 Task: Create a due date automation trigger when advanced on, on the tuesday of the week before a card is due add dates starting next week at 11:00 AM.
Action: Mouse moved to (1141, 358)
Screenshot: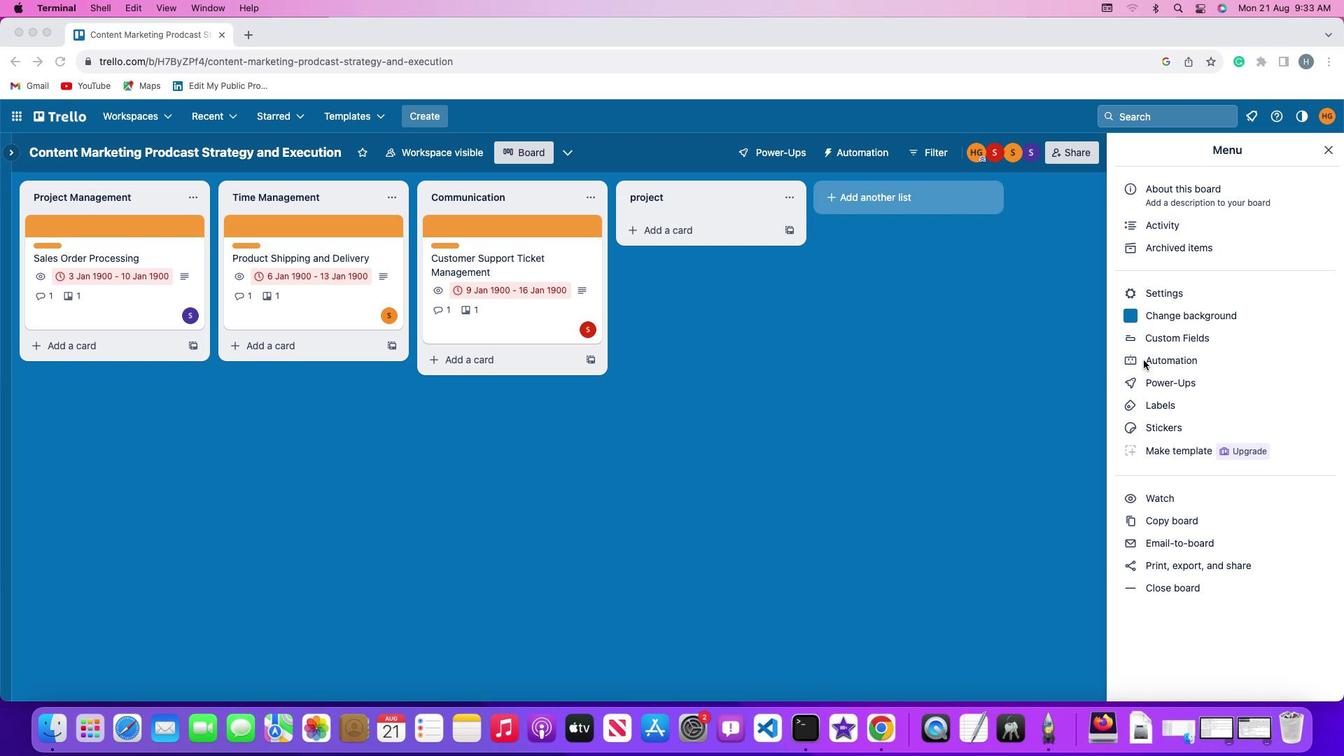 
Action: Mouse pressed left at (1141, 358)
Screenshot: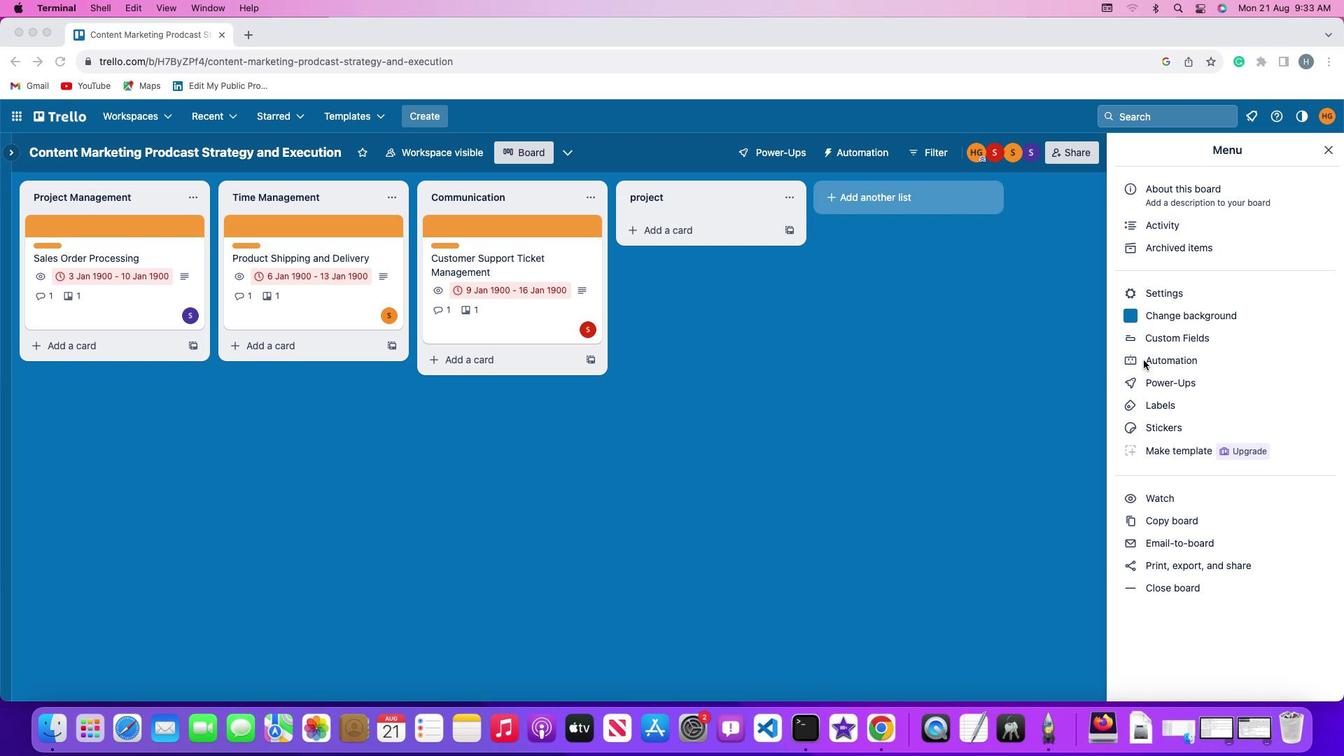 
Action: Mouse pressed left at (1141, 358)
Screenshot: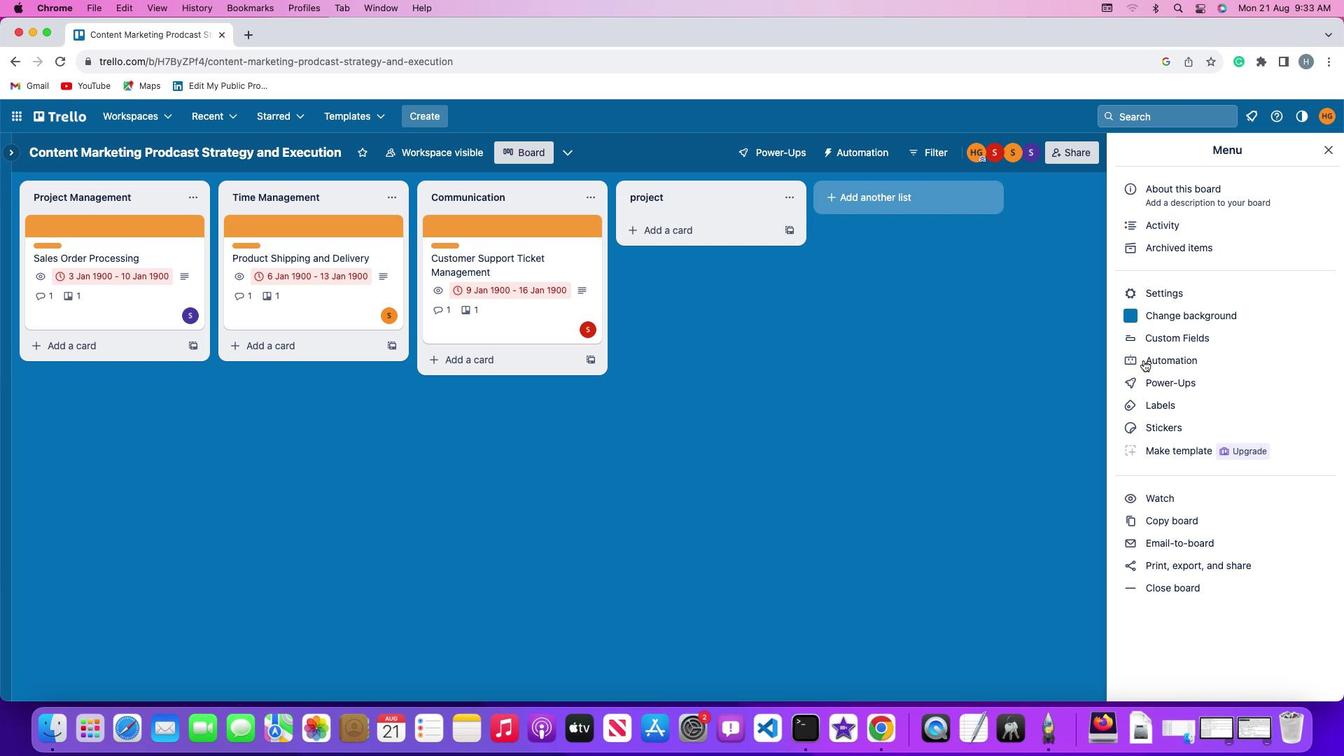 
Action: Mouse moved to (93, 330)
Screenshot: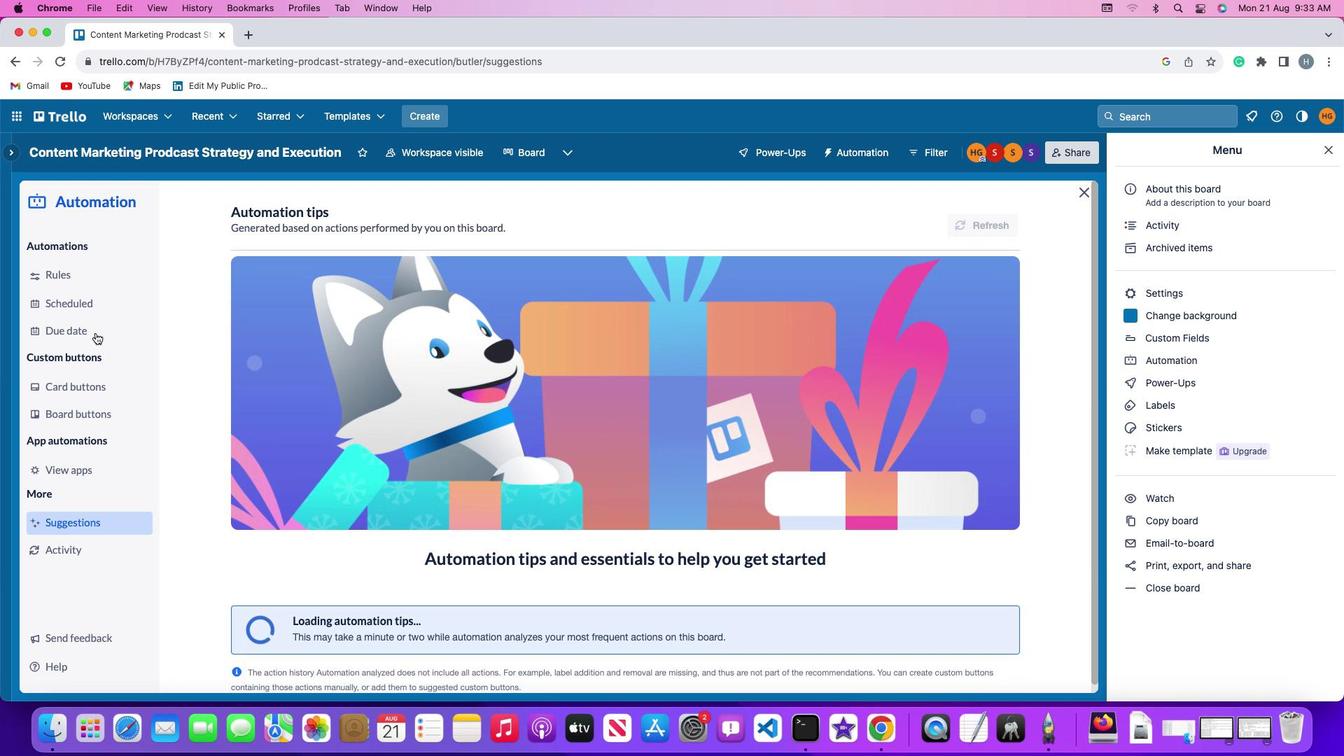 
Action: Mouse pressed left at (93, 330)
Screenshot: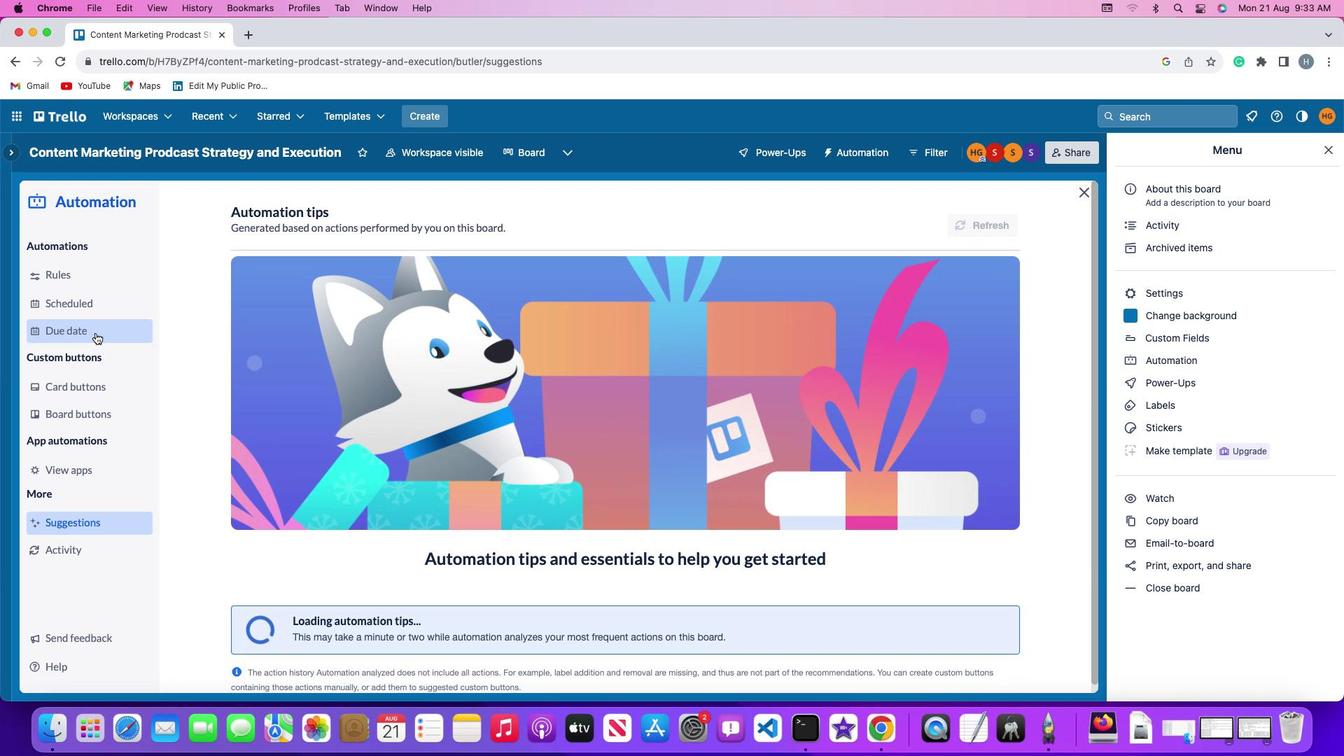 
Action: Mouse moved to (945, 212)
Screenshot: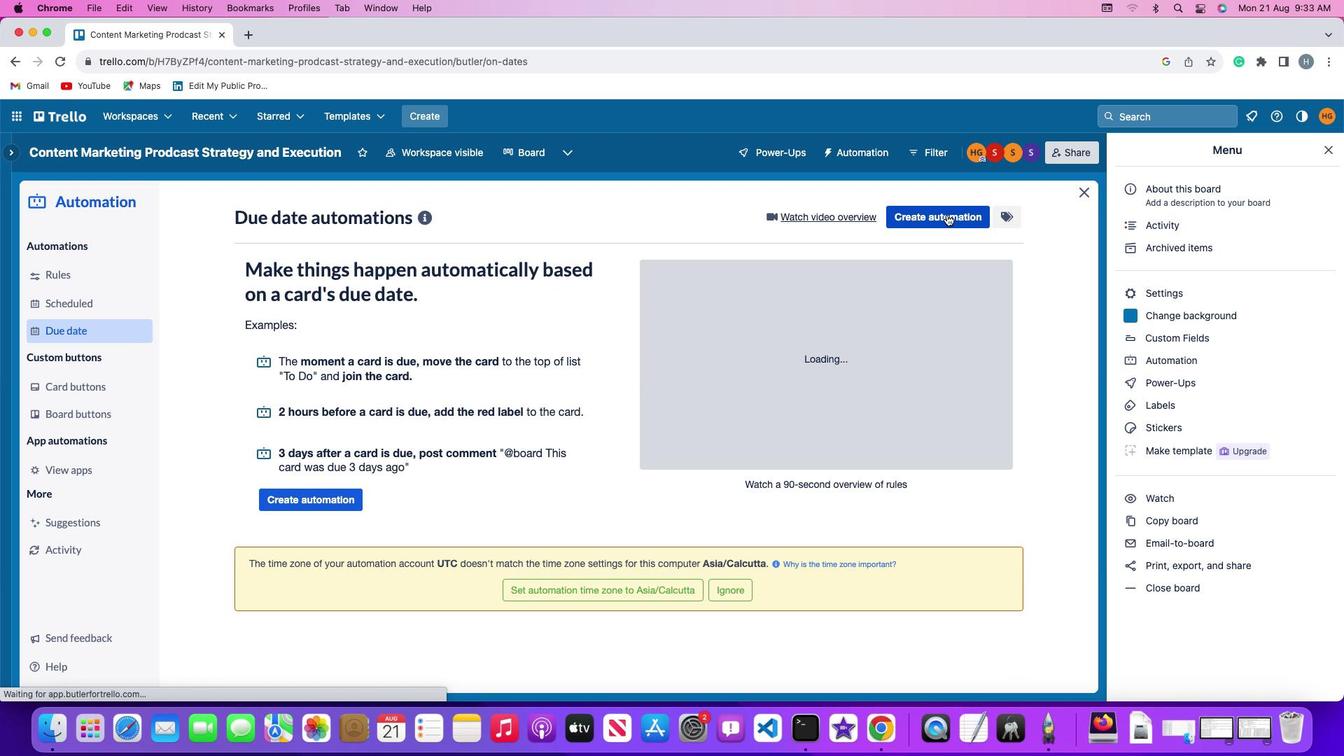 
Action: Mouse pressed left at (945, 212)
Screenshot: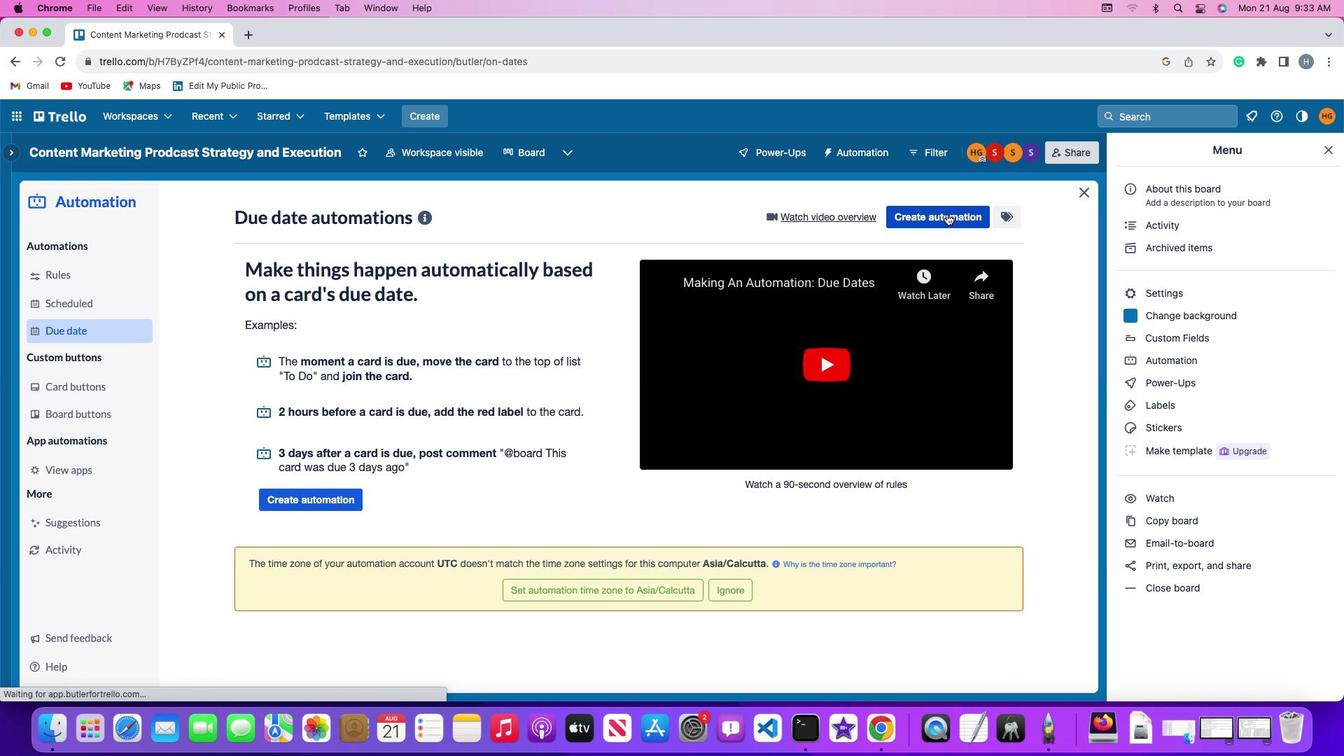 
Action: Mouse moved to (281, 353)
Screenshot: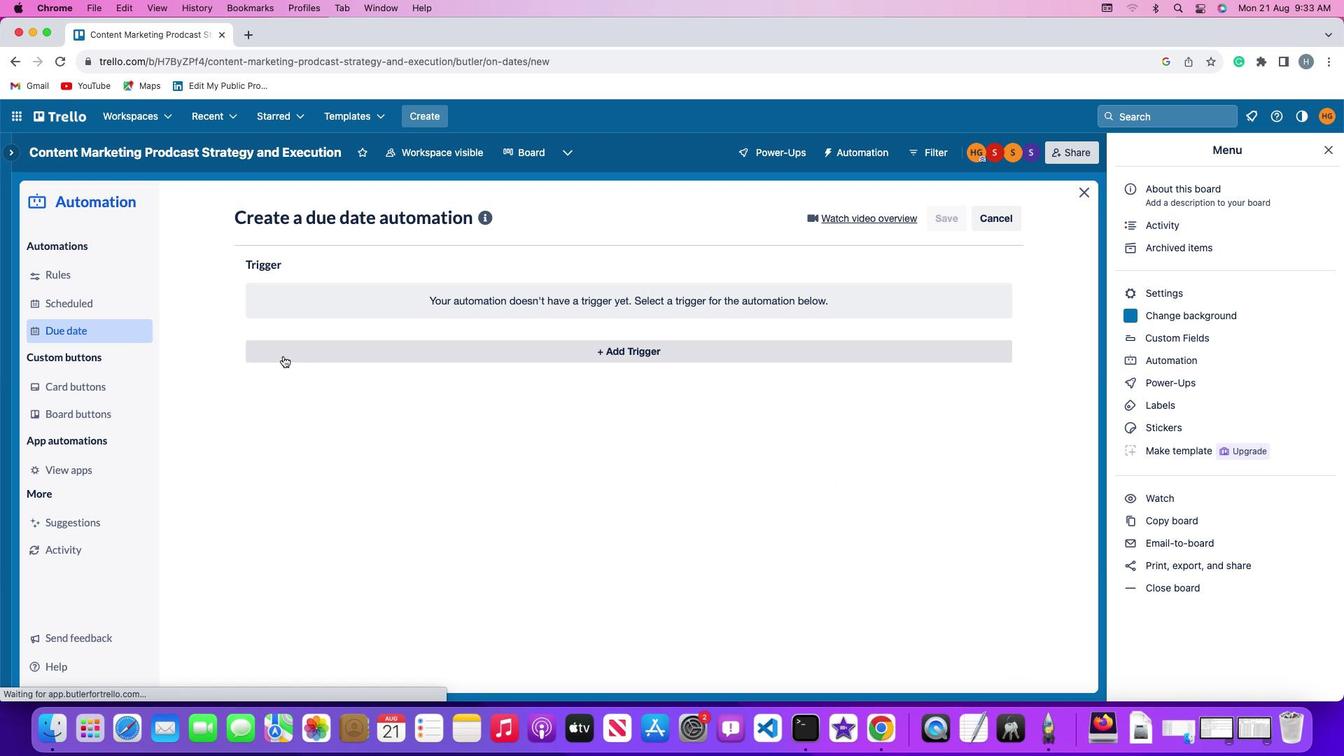 
Action: Mouse pressed left at (281, 353)
Screenshot: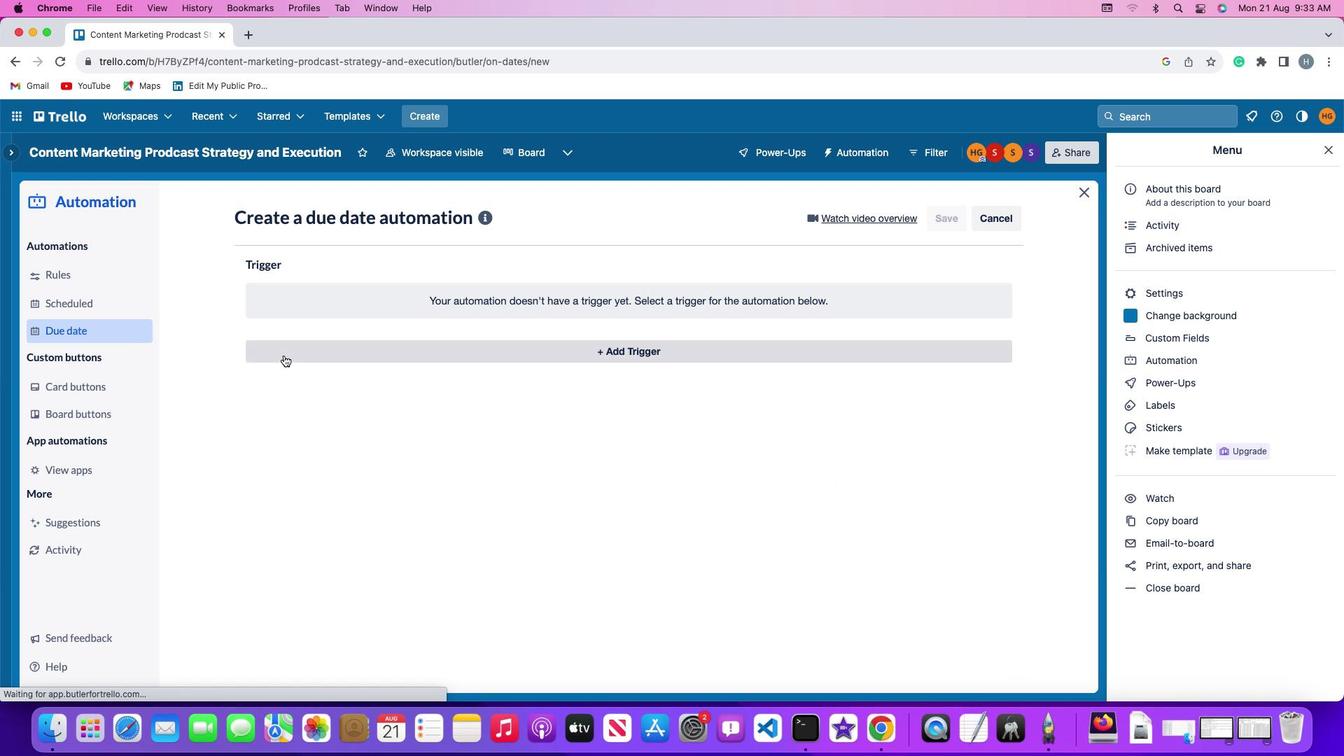 
Action: Mouse moved to (322, 608)
Screenshot: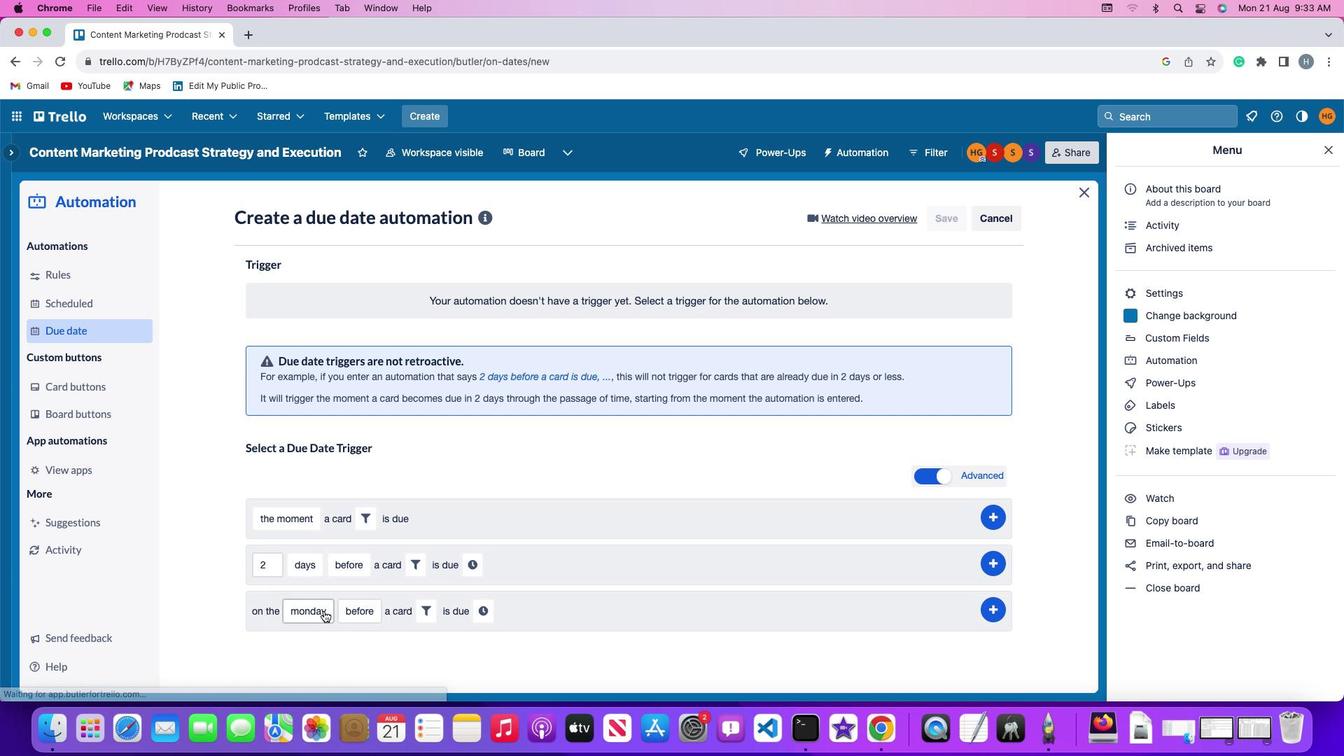 
Action: Mouse pressed left at (322, 608)
Screenshot: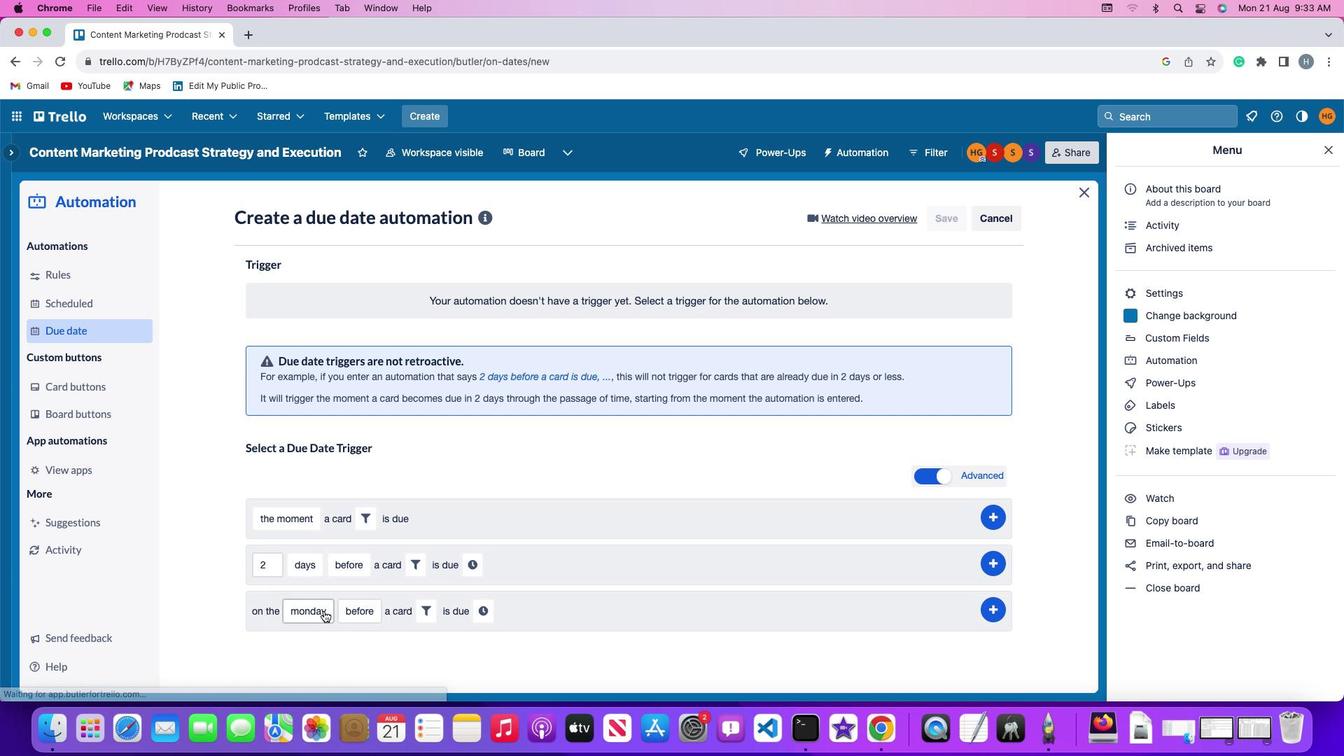 
Action: Mouse moved to (336, 441)
Screenshot: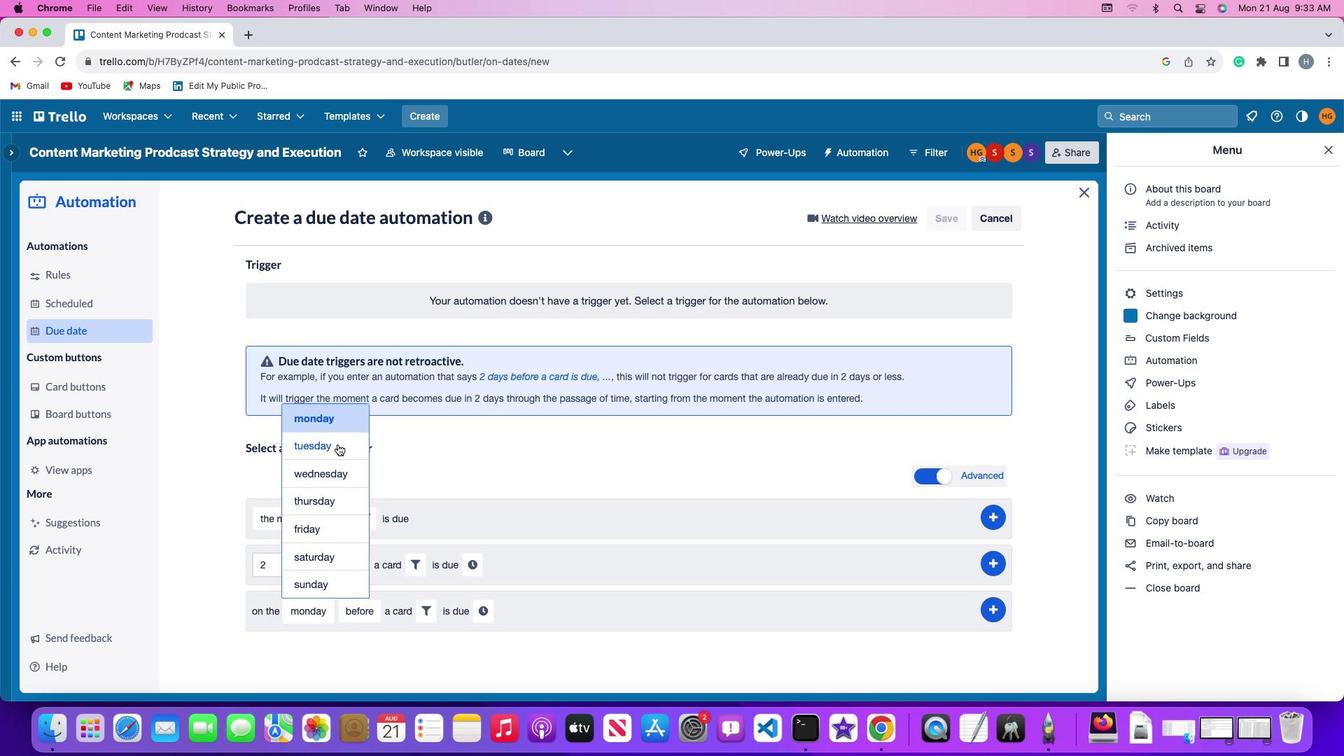 
Action: Mouse pressed left at (336, 441)
Screenshot: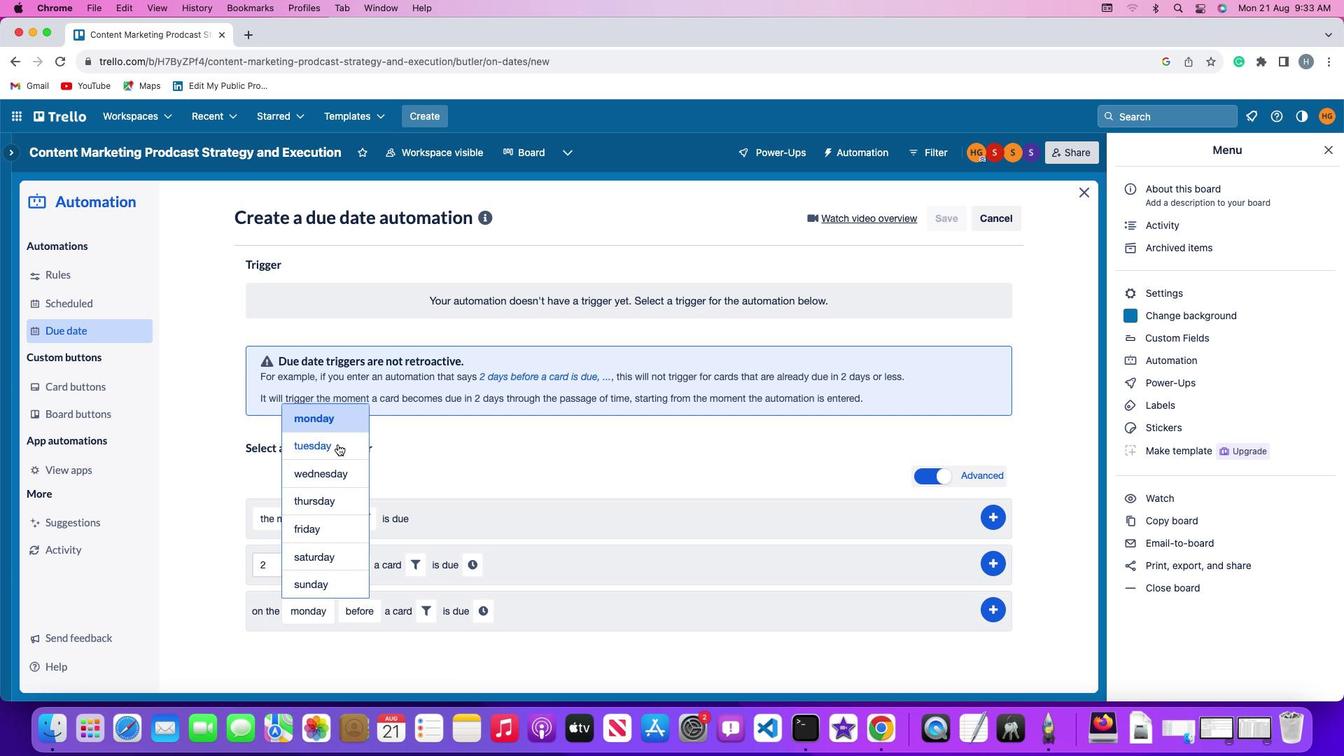 
Action: Mouse moved to (357, 609)
Screenshot: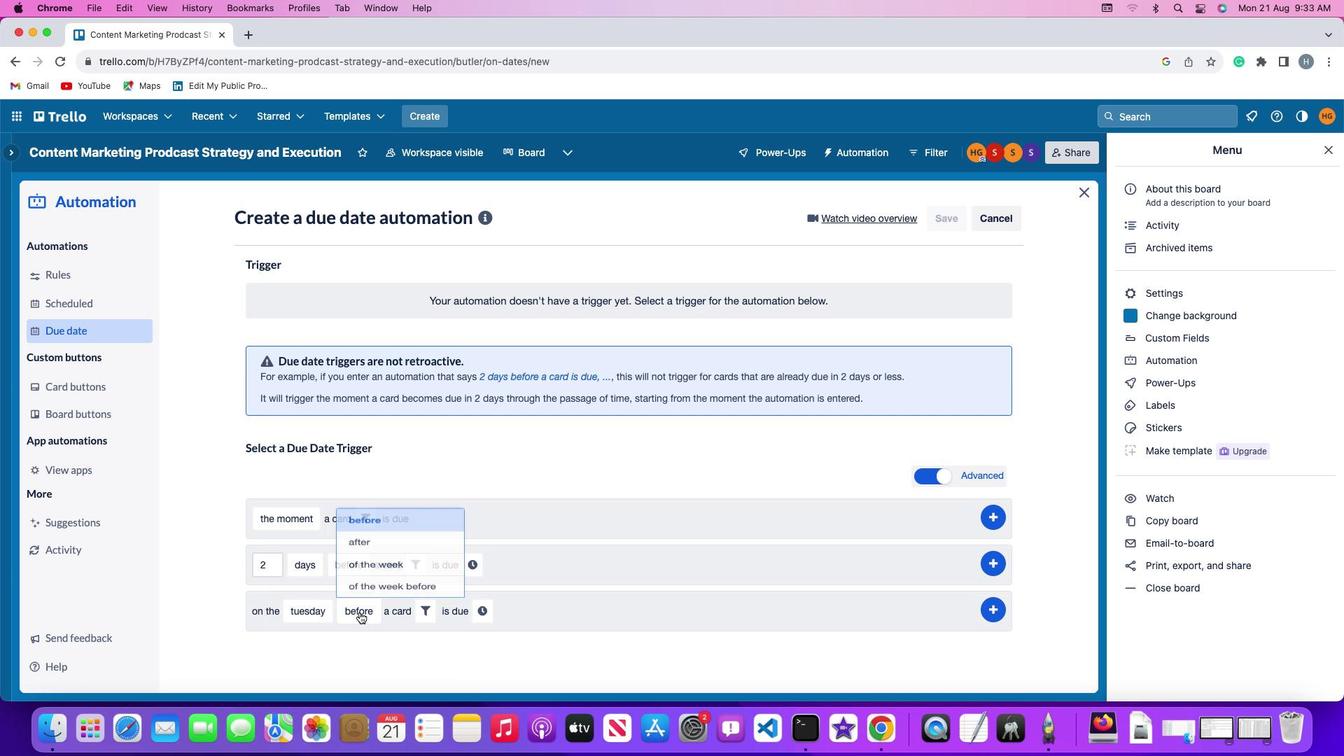 
Action: Mouse pressed left at (357, 609)
Screenshot: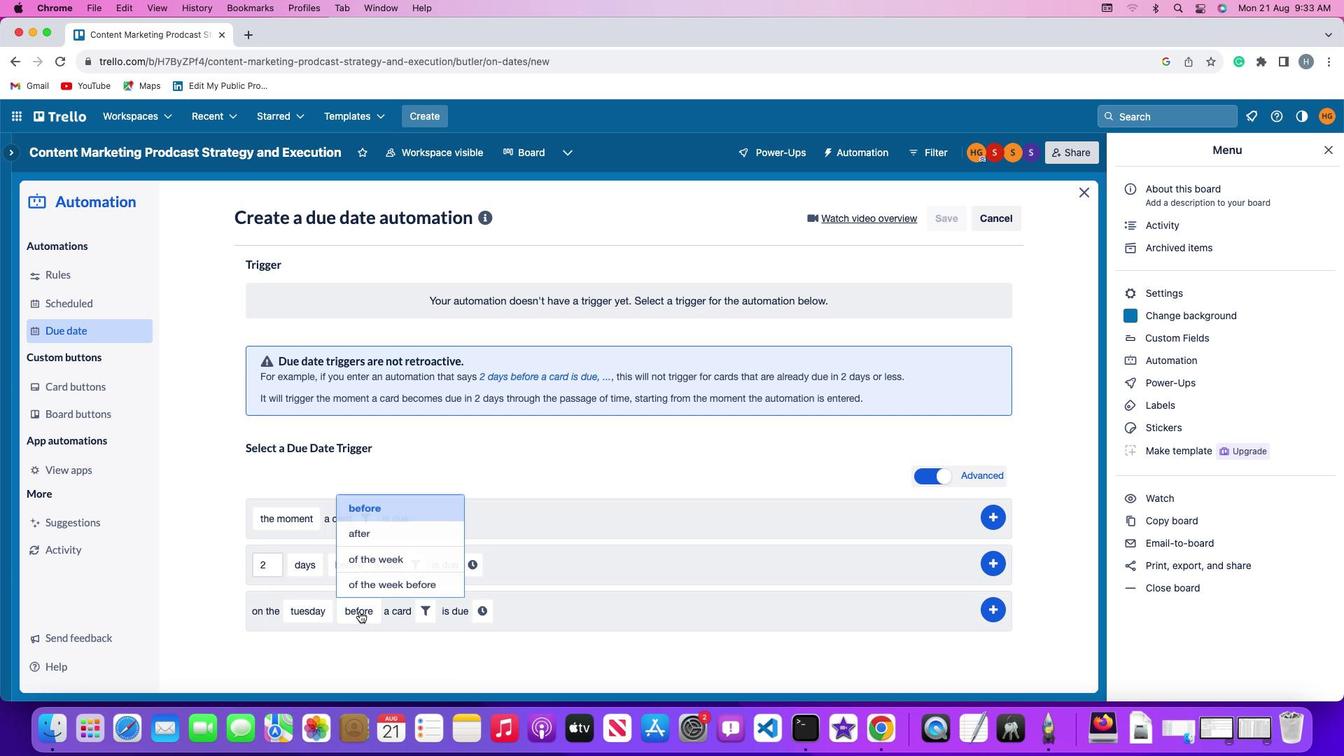 
Action: Mouse moved to (366, 577)
Screenshot: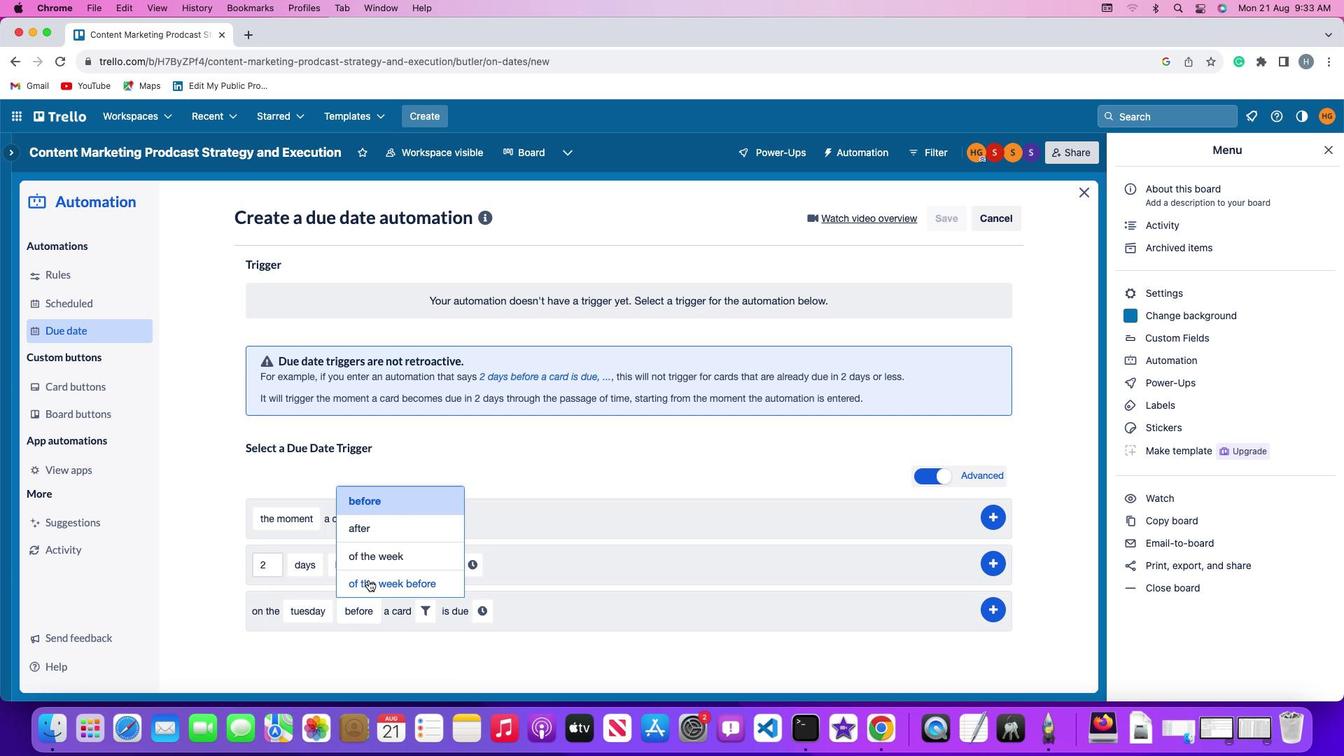 
Action: Mouse pressed left at (366, 577)
Screenshot: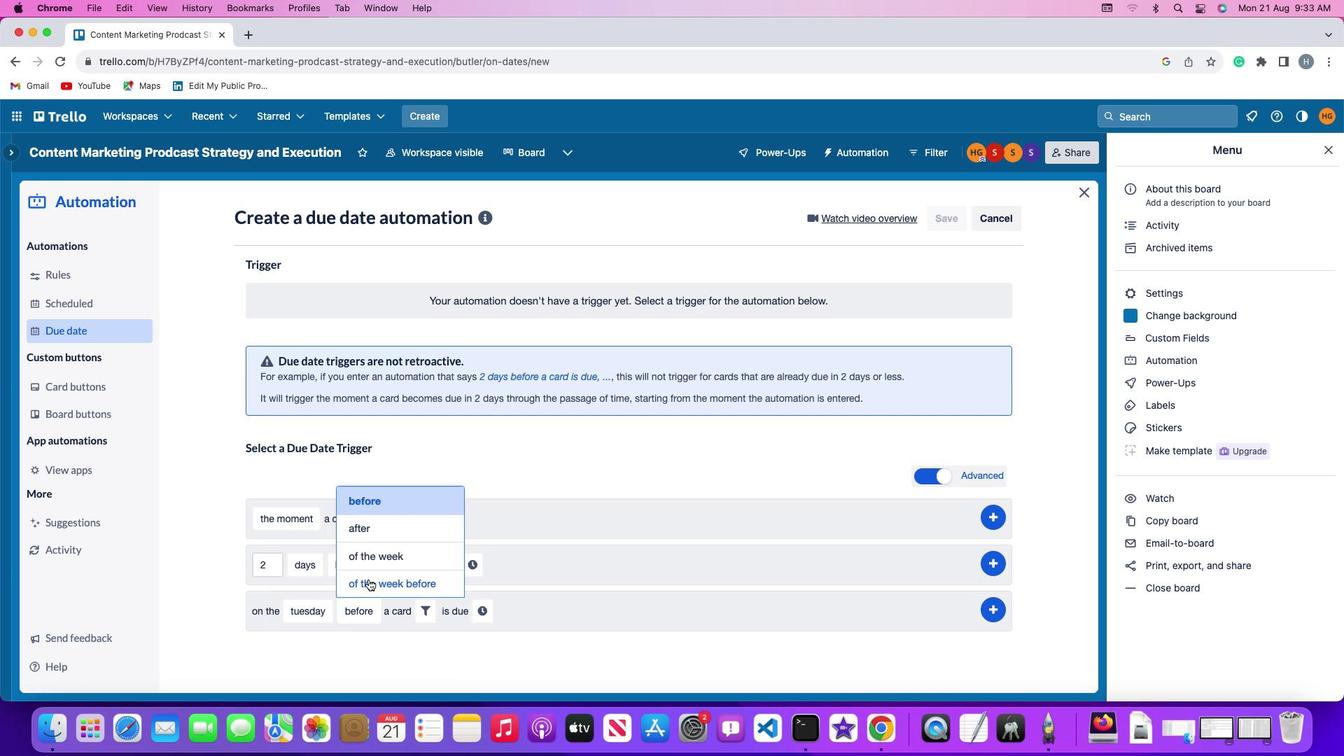 
Action: Mouse moved to (478, 614)
Screenshot: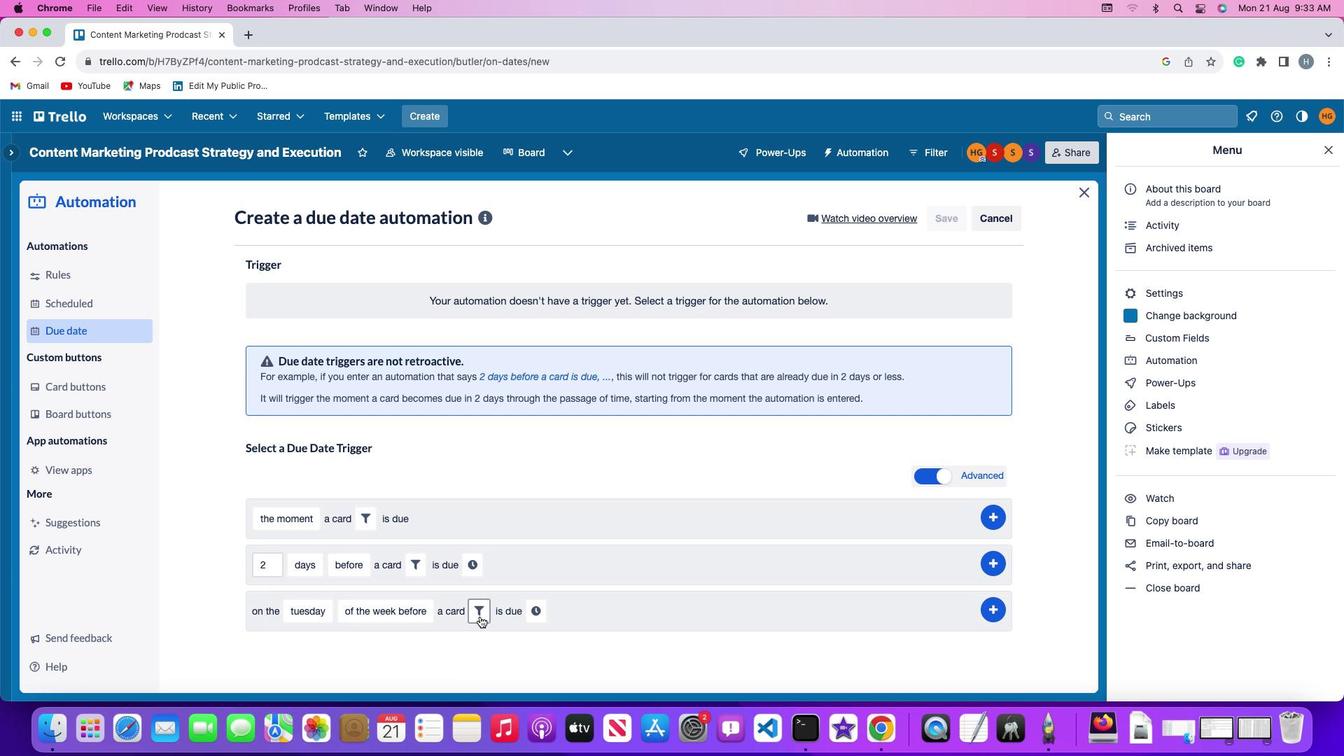 
Action: Mouse pressed left at (478, 614)
Screenshot: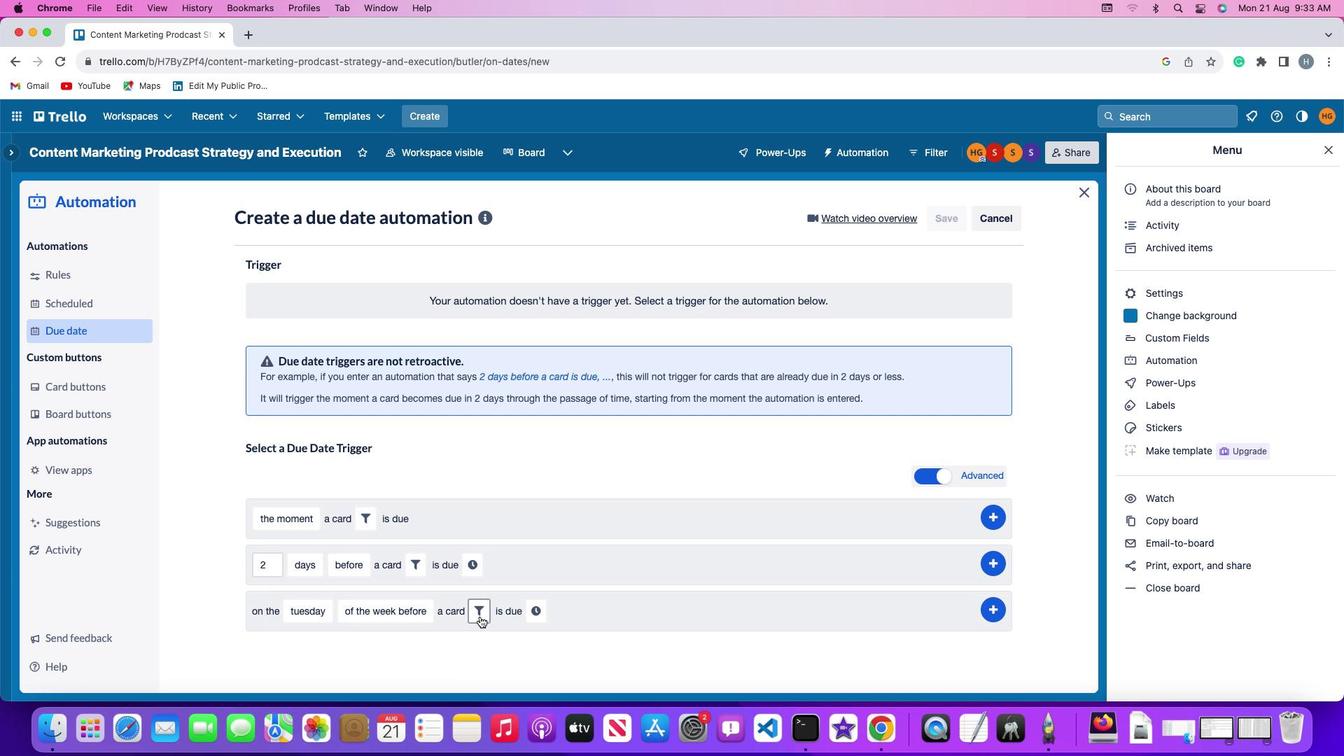 
Action: Mouse moved to (558, 647)
Screenshot: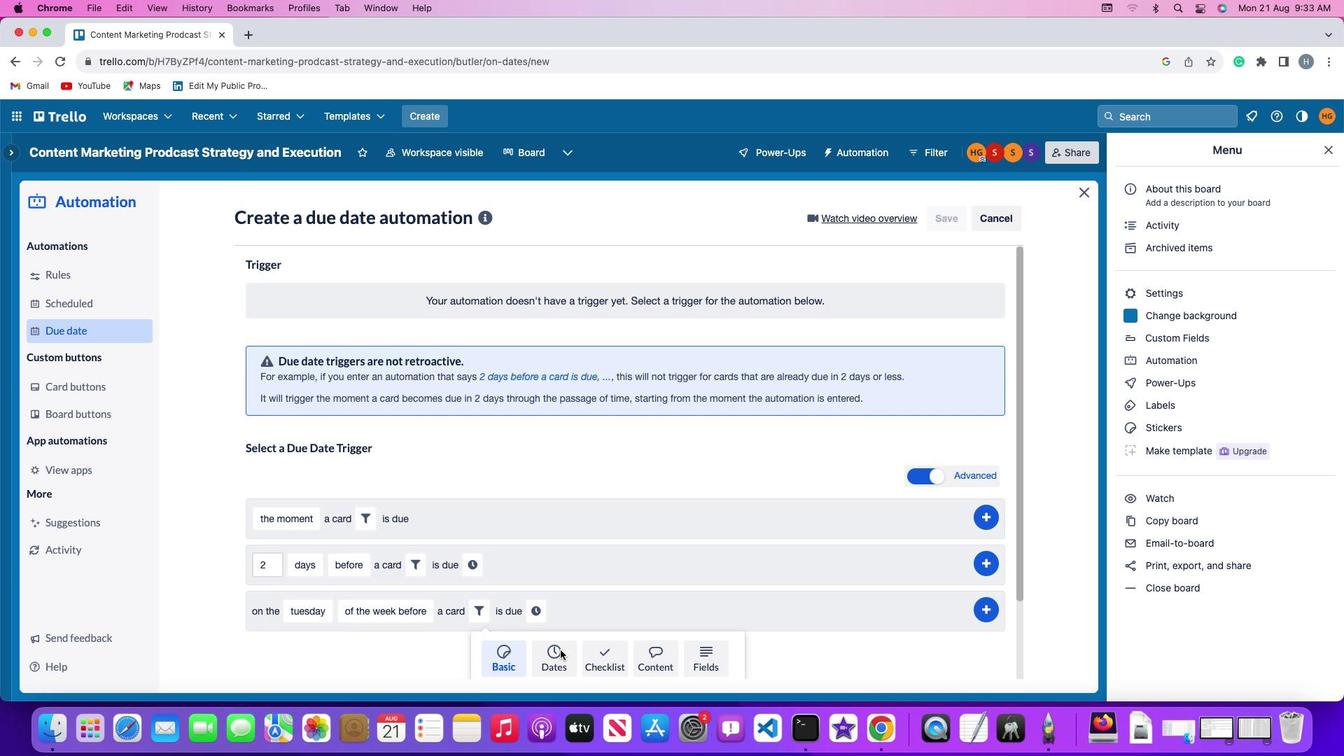 
Action: Mouse pressed left at (558, 647)
Screenshot: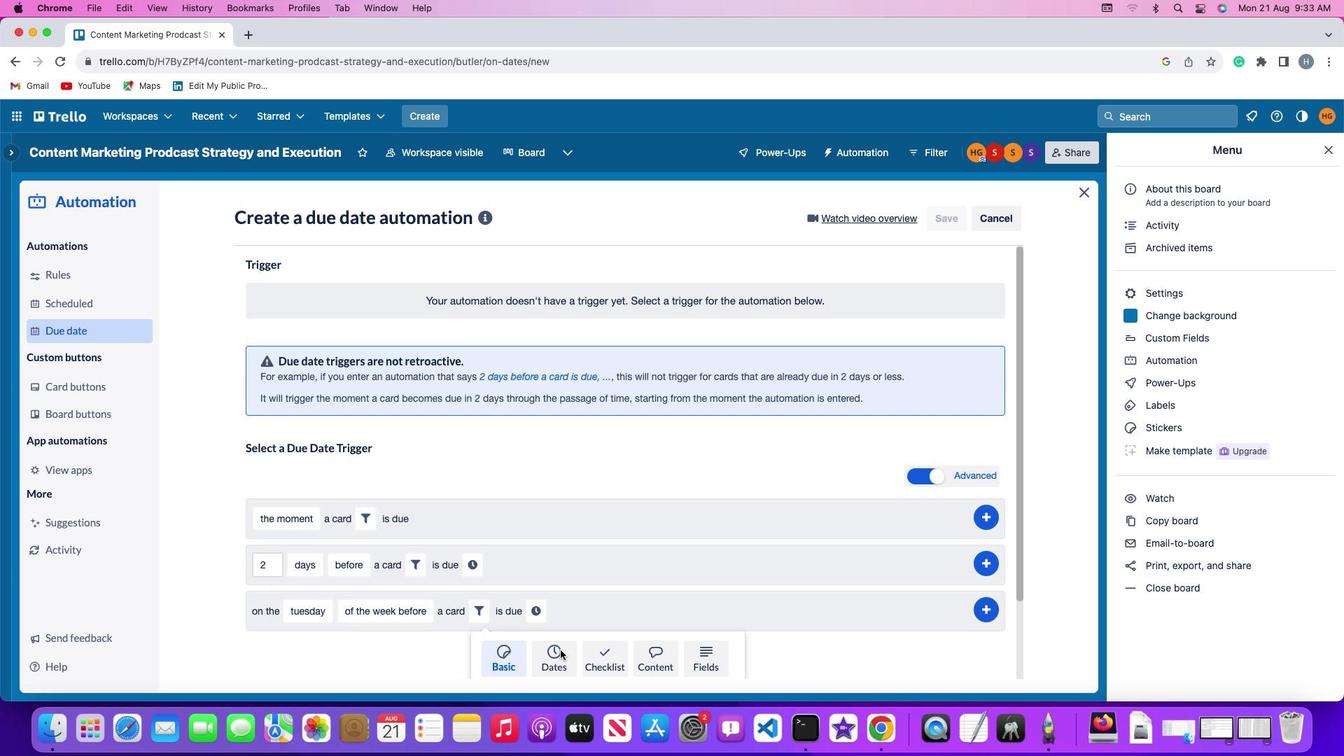 
Action: Mouse moved to (415, 655)
Screenshot: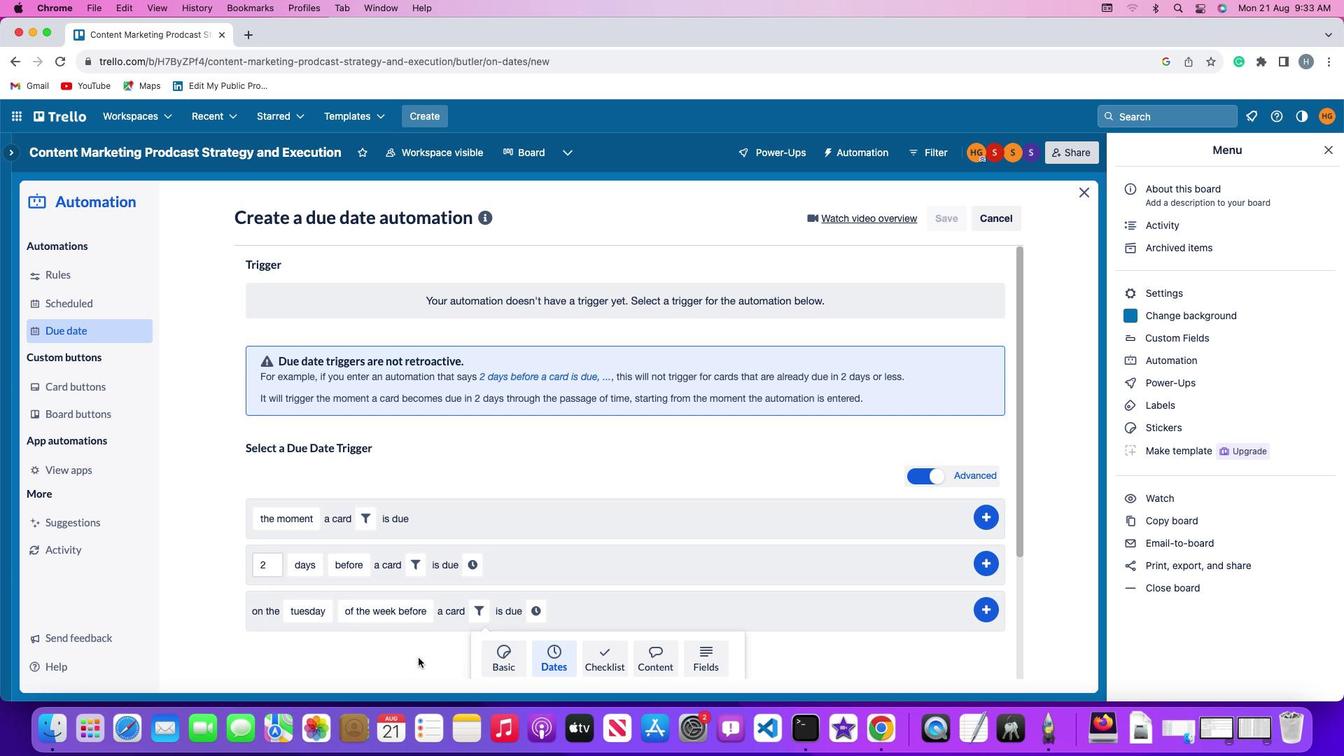 
Action: Mouse scrolled (415, 655) with delta (-1, -2)
Screenshot: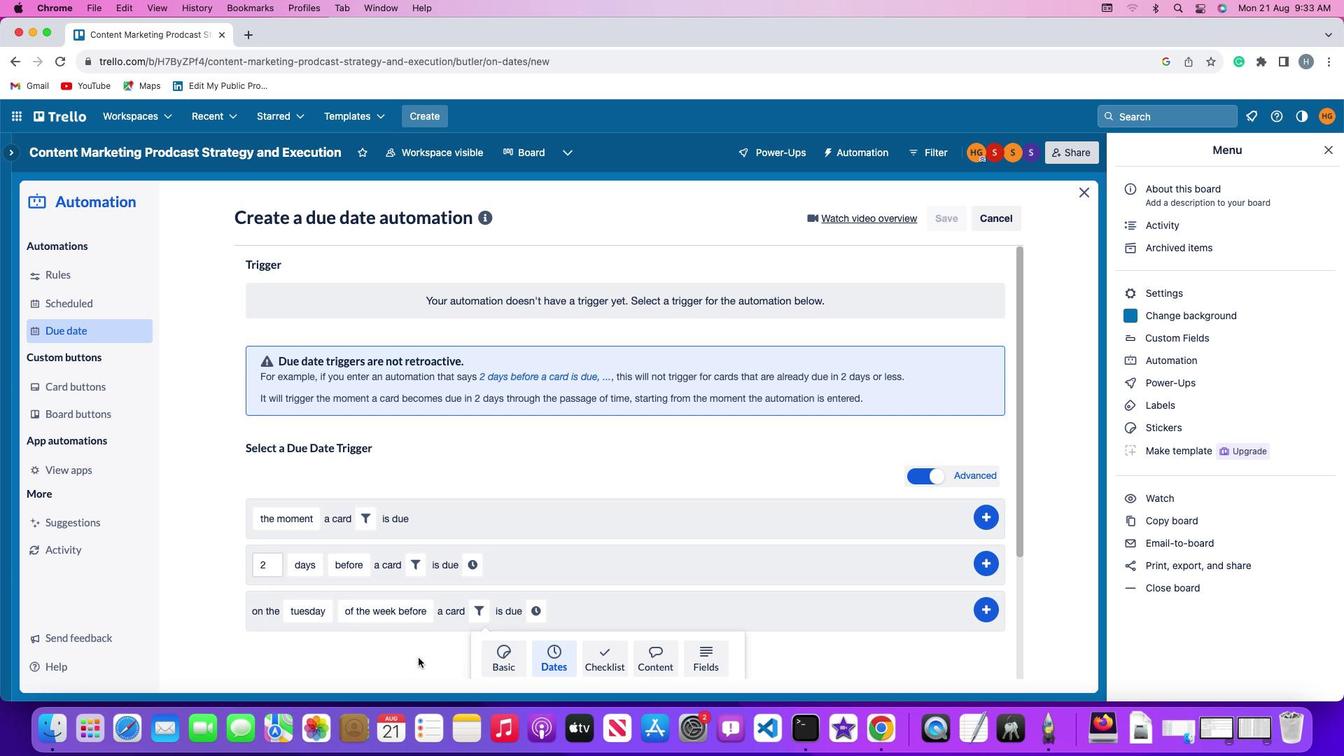 
Action: Mouse scrolled (415, 655) with delta (-1, -2)
Screenshot: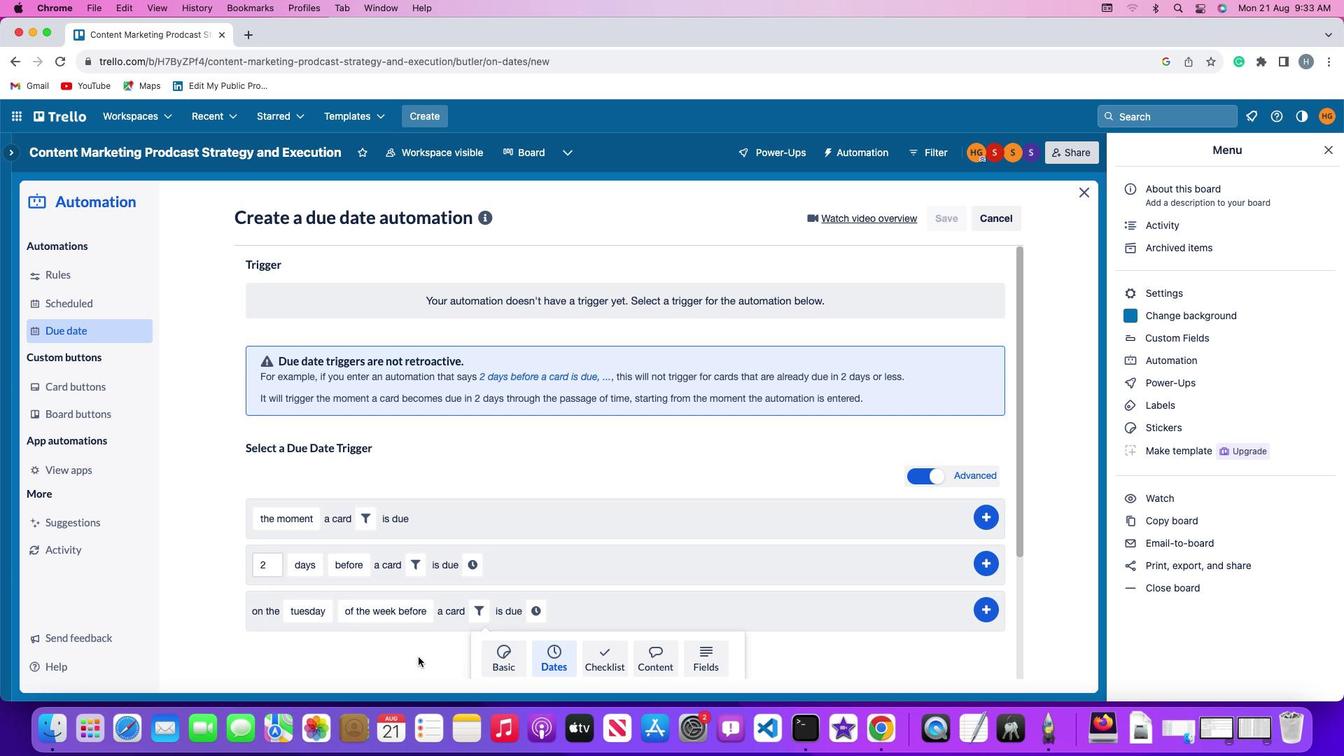 
Action: Mouse scrolled (415, 655) with delta (-1, -4)
Screenshot: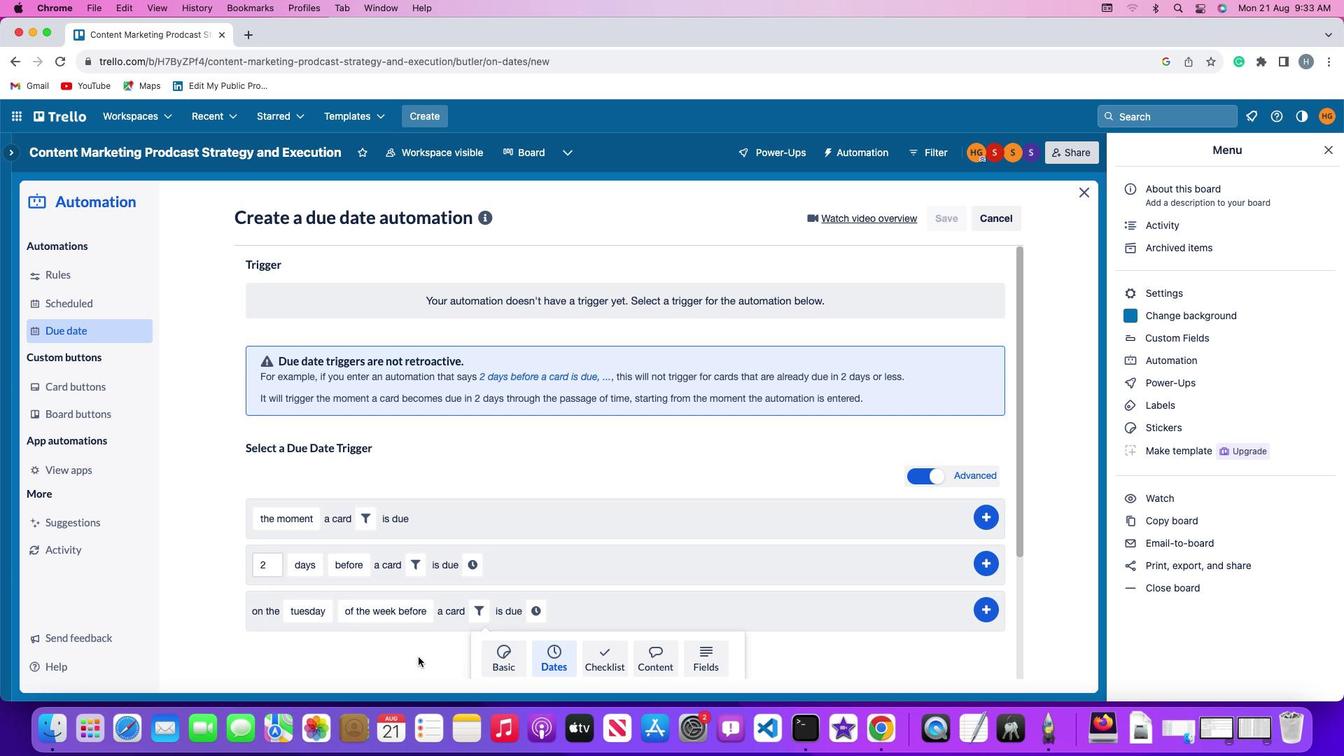 
Action: Mouse moved to (415, 654)
Screenshot: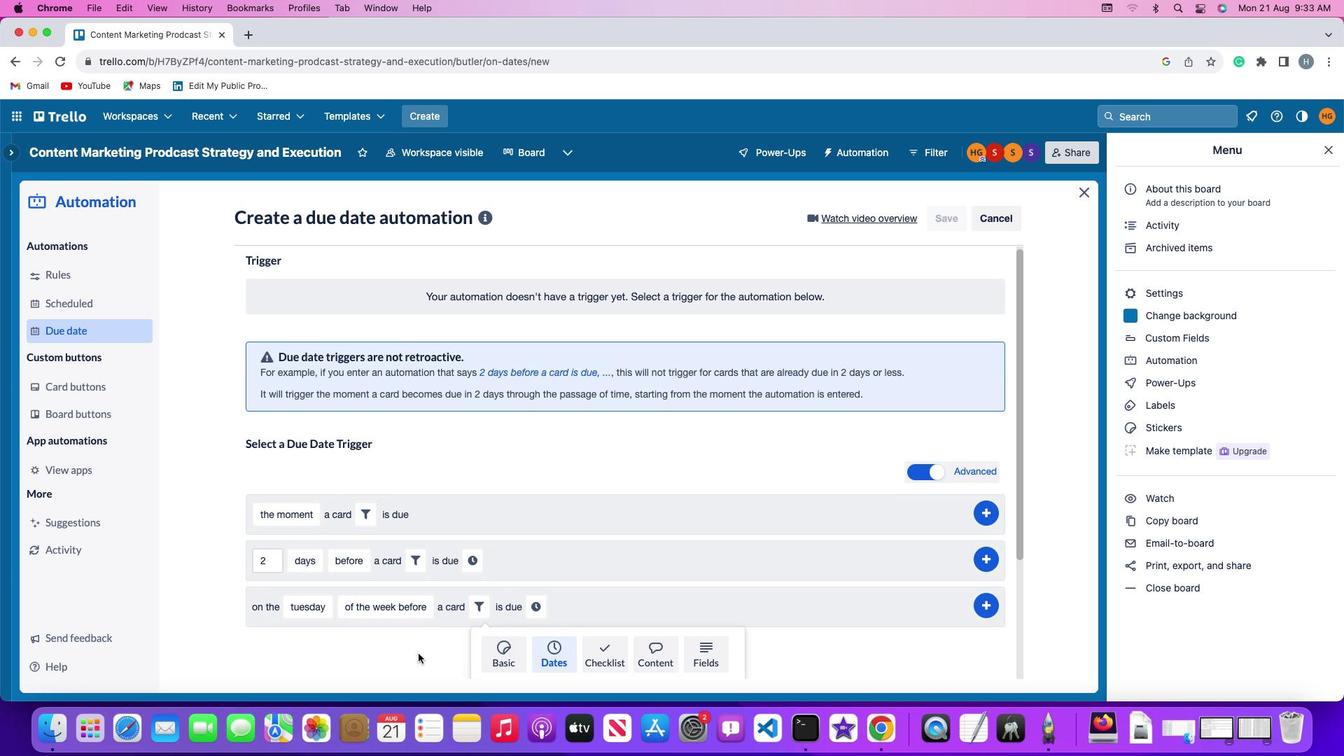 
Action: Mouse scrolled (415, 654) with delta (-1, -4)
Screenshot: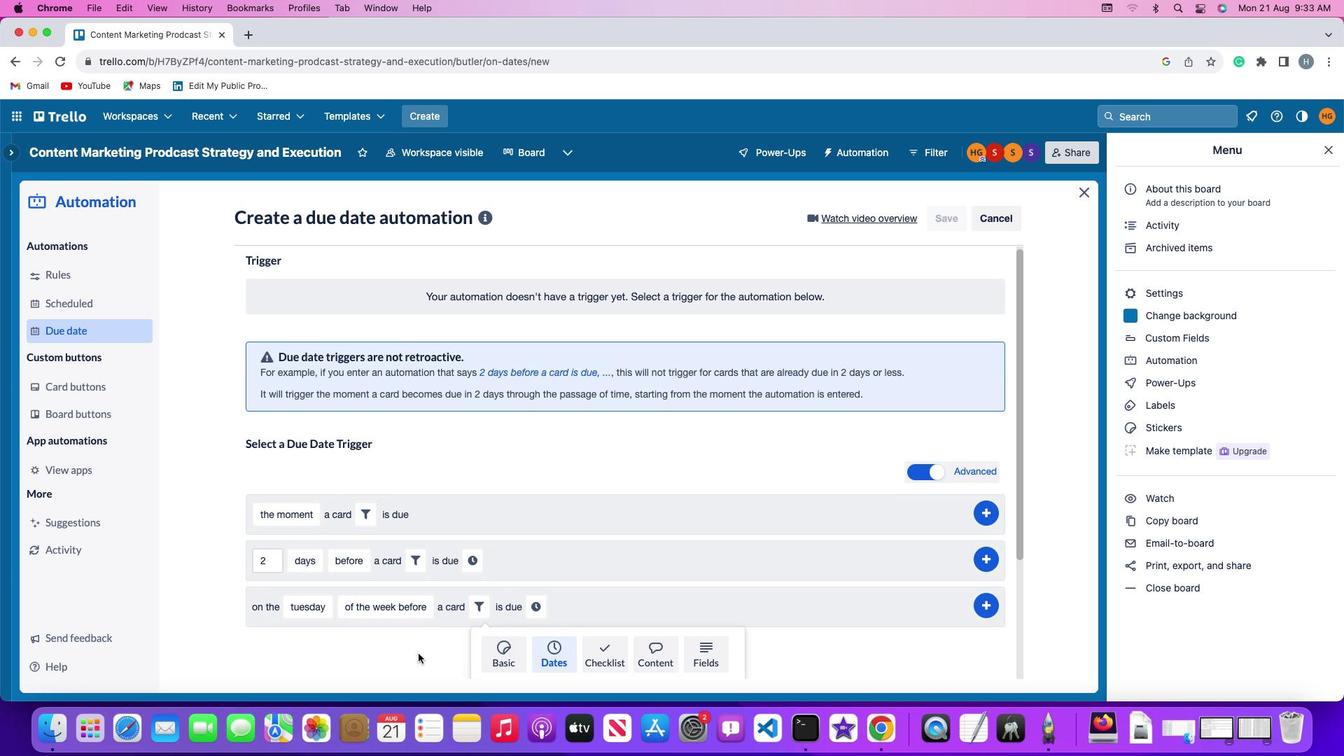 
Action: Mouse moved to (415, 652)
Screenshot: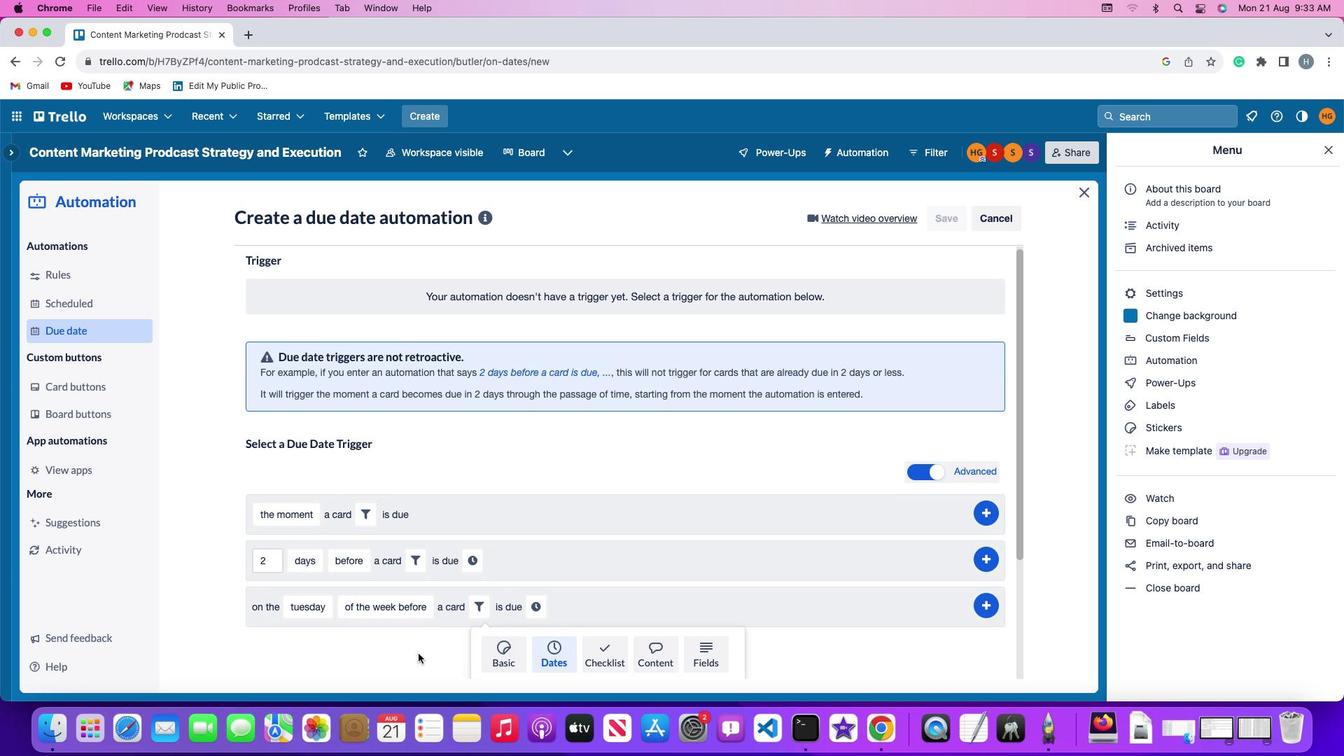 
Action: Mouse scrolled (415, 652) with delta (-1, -5)
Screenshot: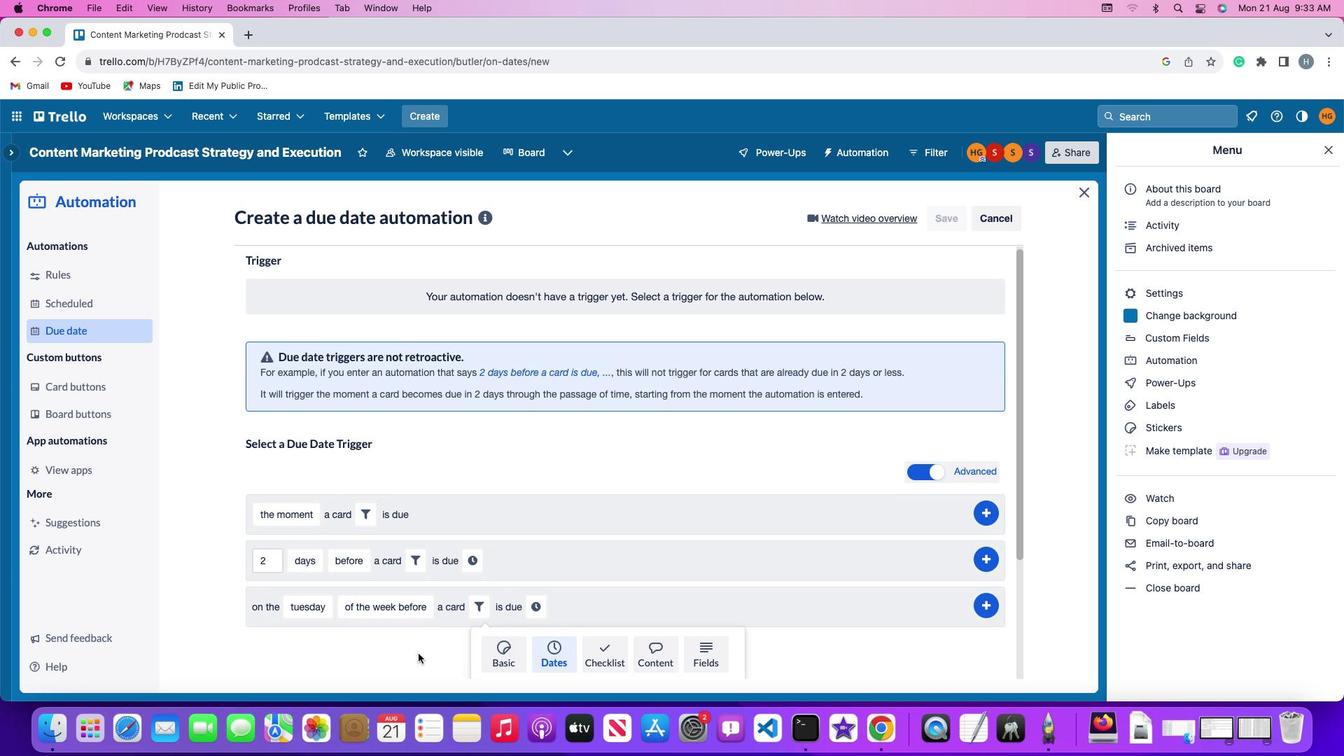 
Action: Mouse moved to (408, 637)
Screenshot: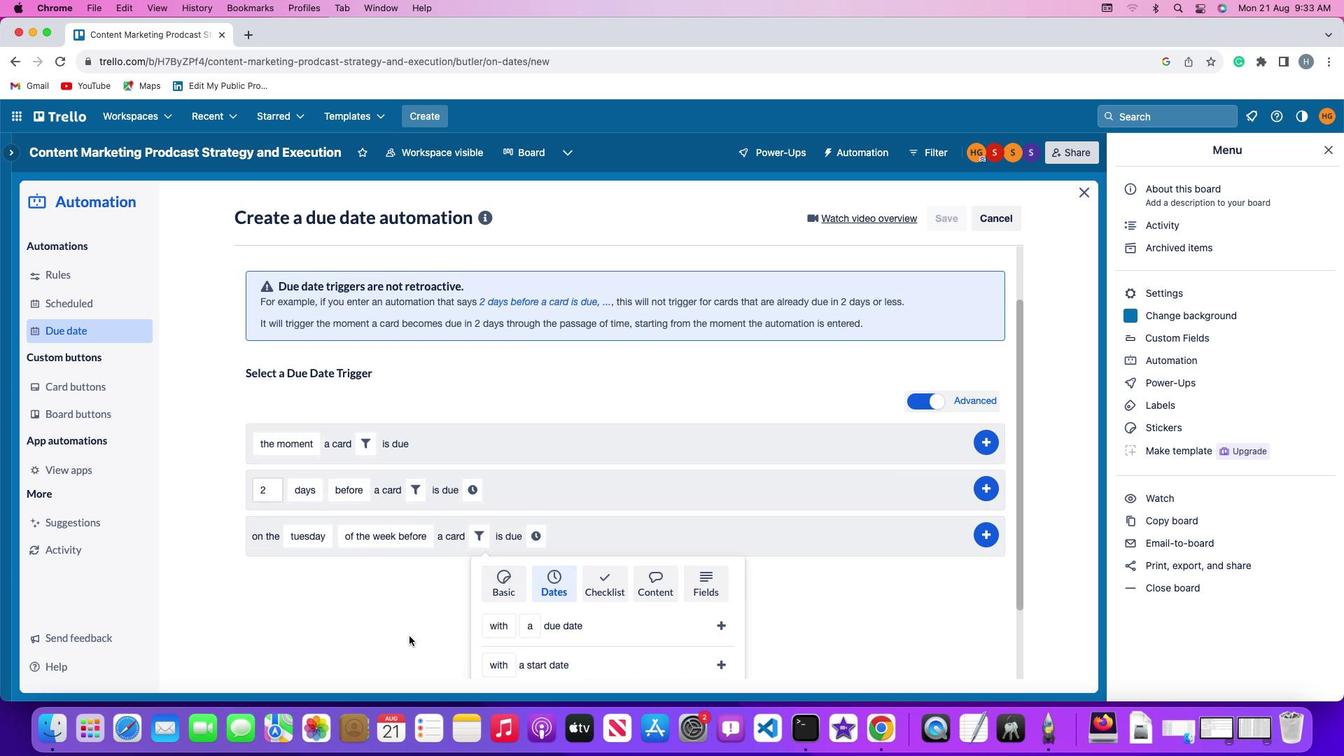 
Action: Mouse scrolled (408, 637) with delta (-1, -5)
Screenshot: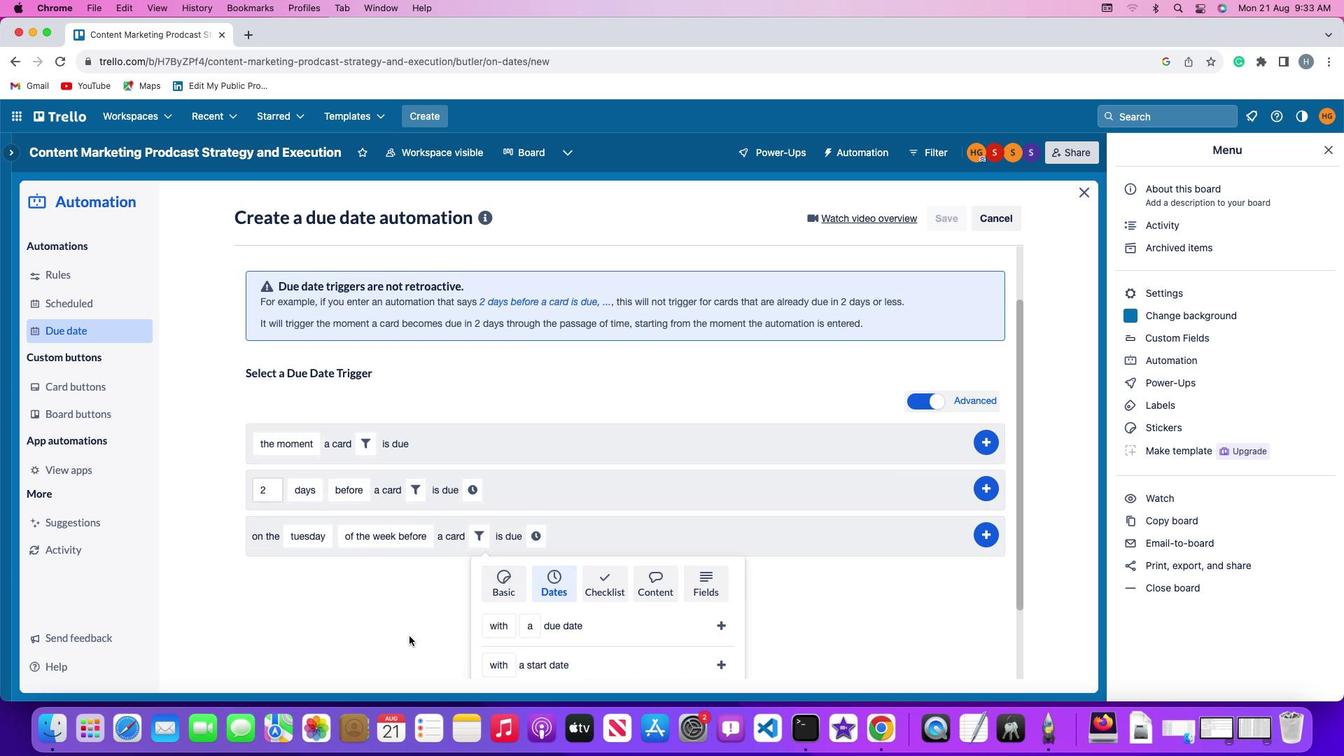 
Action: Mouse moved to (399, 619)
Screenshot: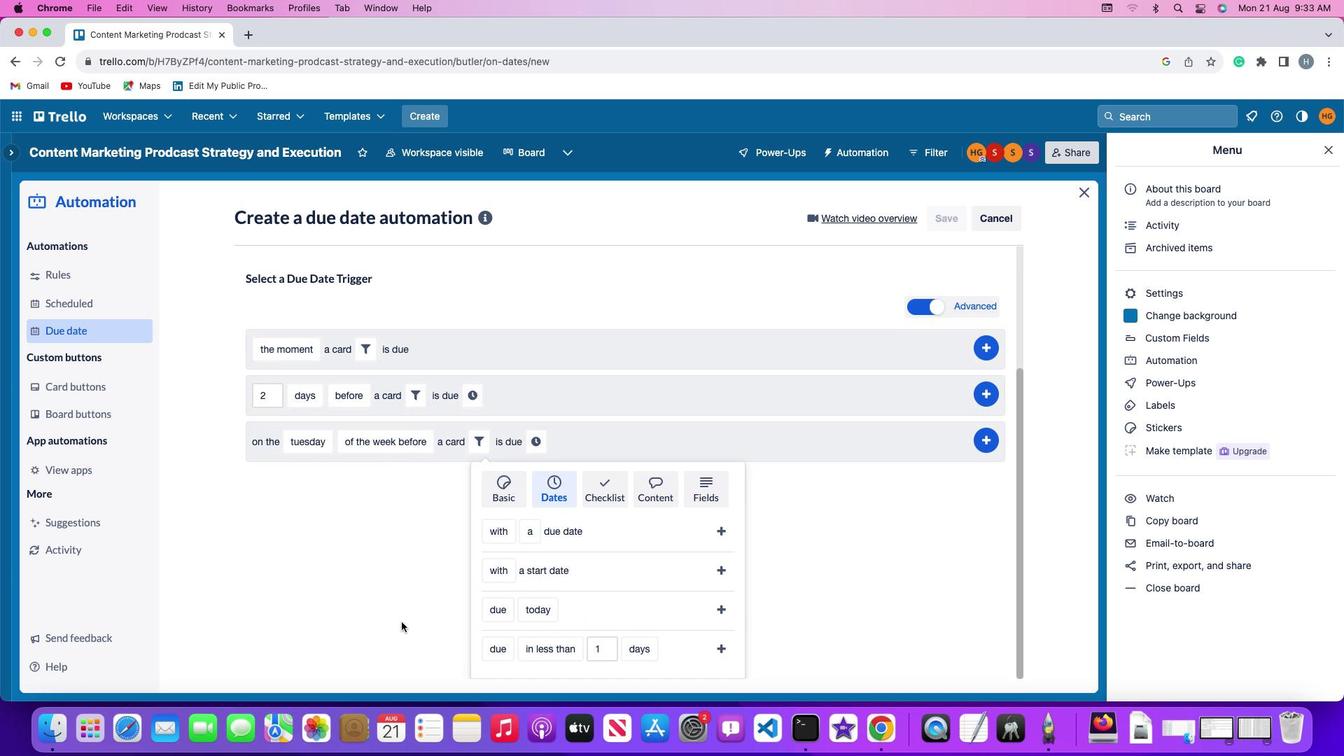 
Action: Mouse scrolled (399, 619) with delta (-1, -2)
Screenshot: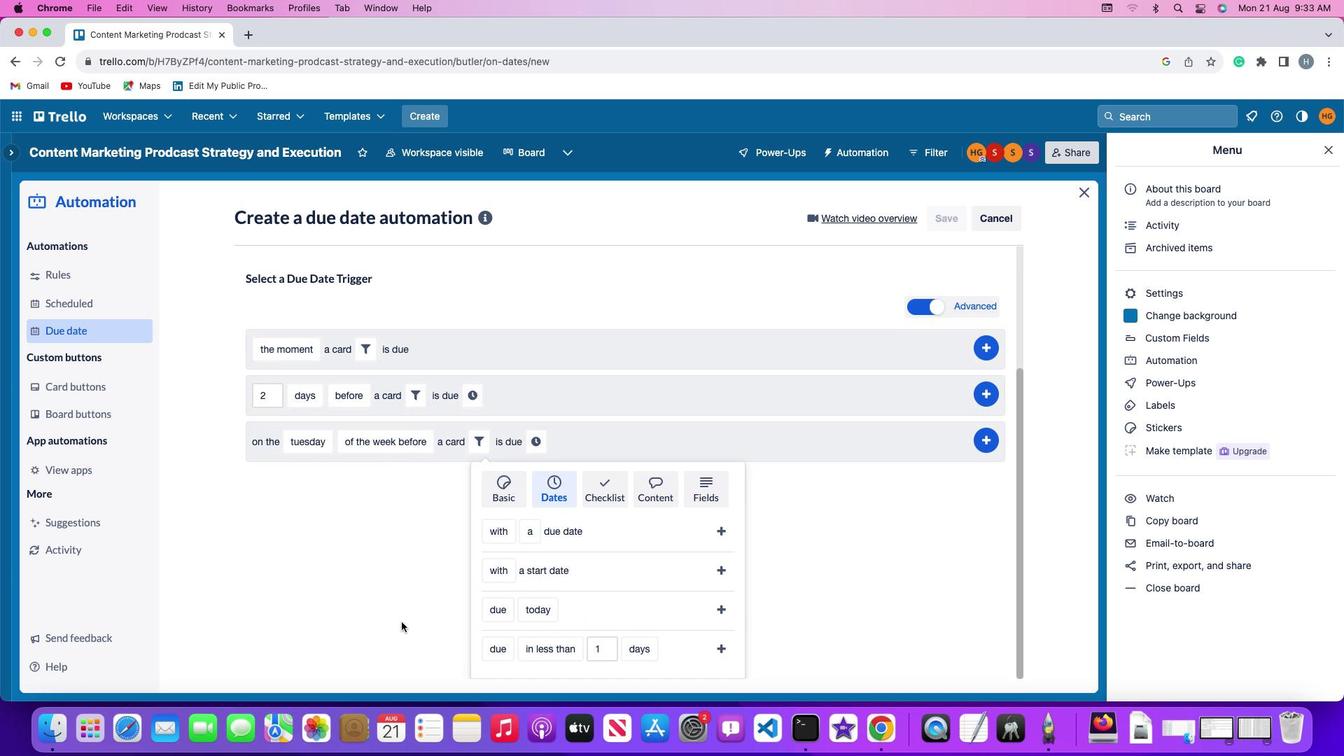 
Action: Mouse scrolled (399, 619) with delta (-1, -2)
Screenshot: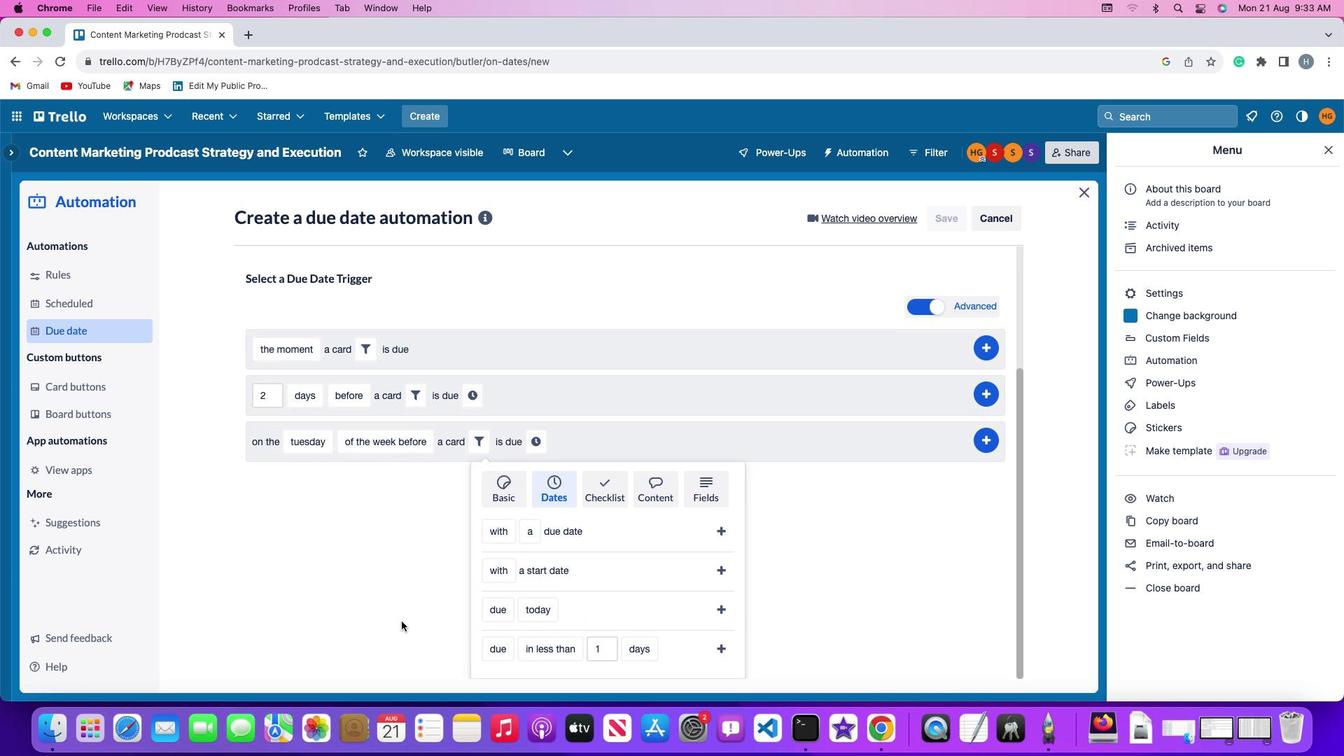
Action: Mouse scrolled (399, 619) with delta (-1, -3)
Screenshot: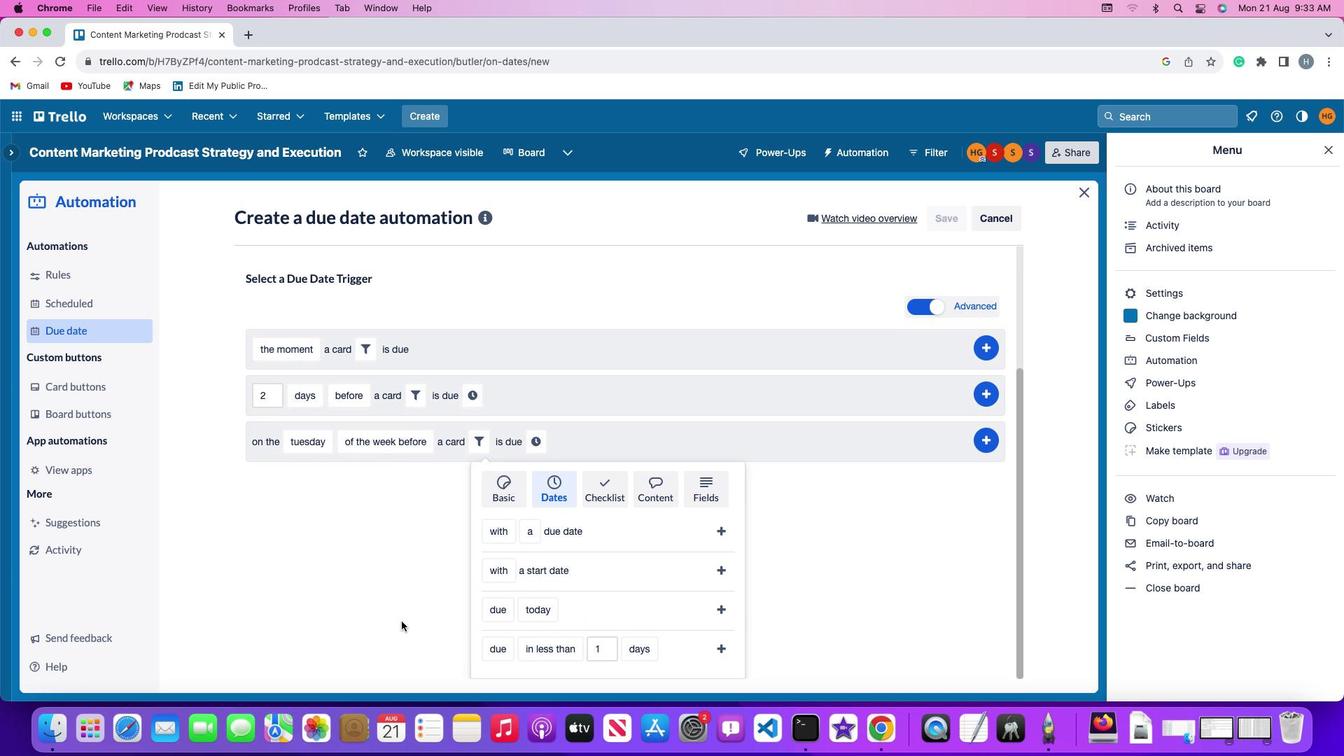 
Action: Mouse scrolled (399, 619) with delta (-1, -4)
Screenshot: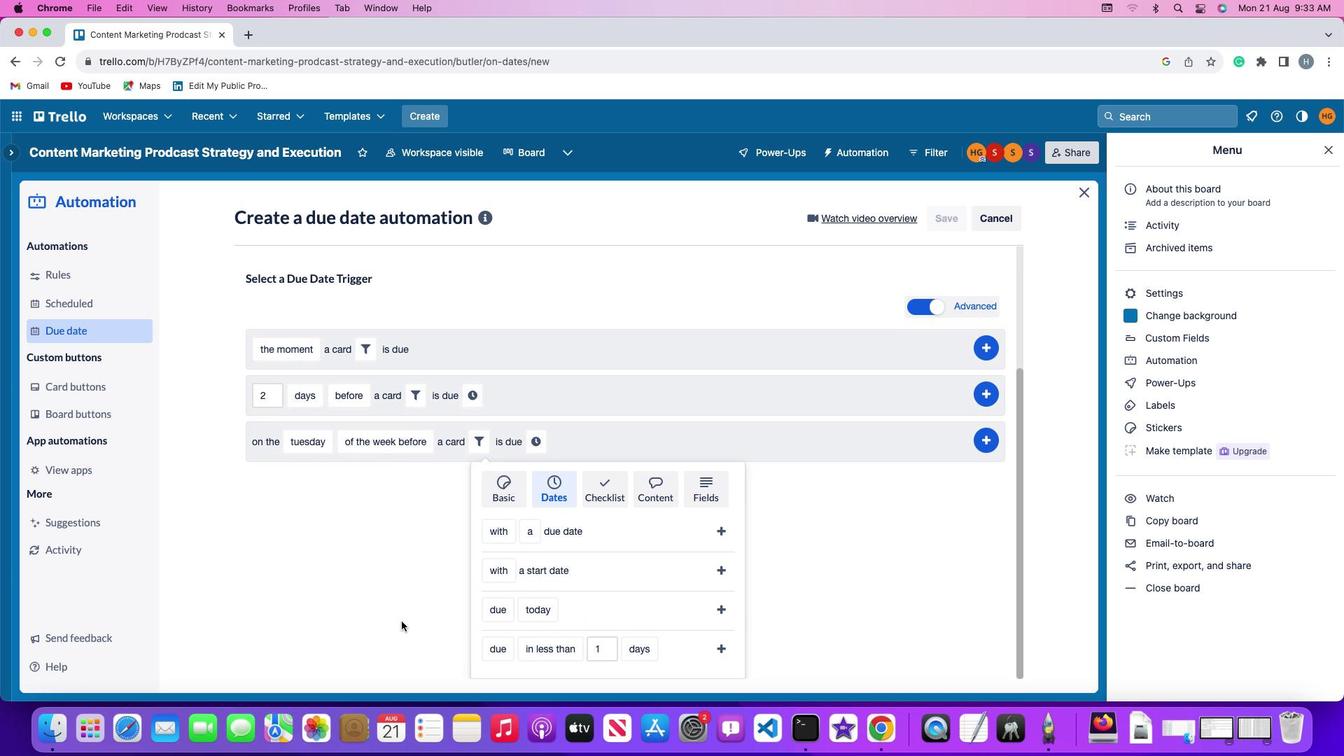 
Action: Mouse moved to (489, 603)
Screenshot: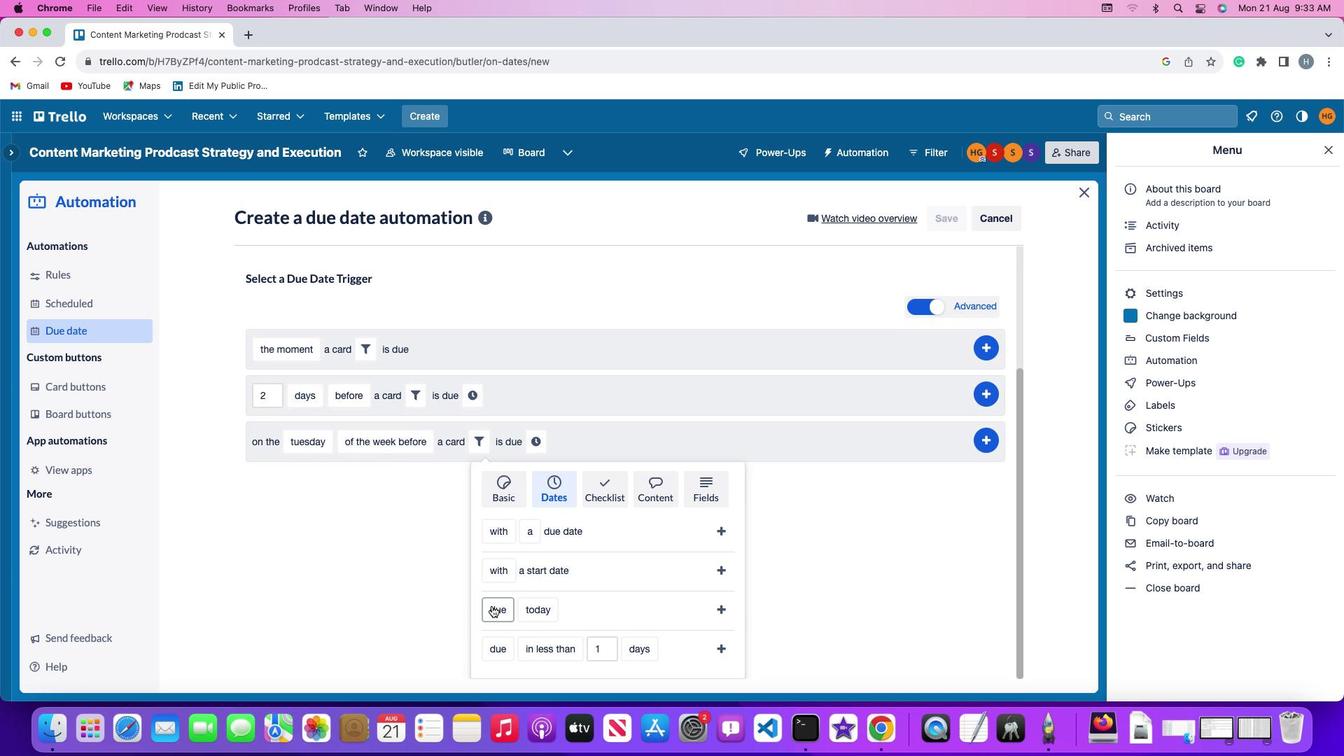 
Action: Mouse pressed left at (489, 603)
Screenshot: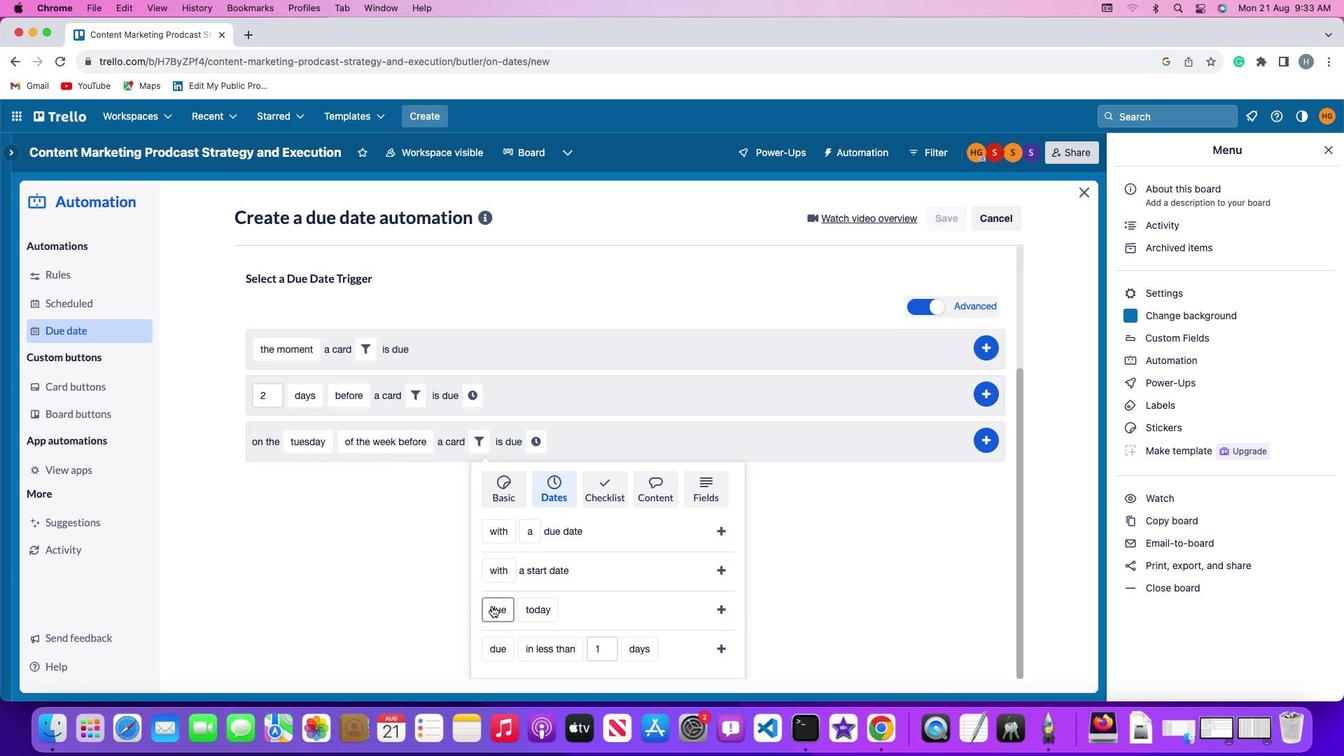 
Action: Mouse moved to (503, 556)
Screenshot: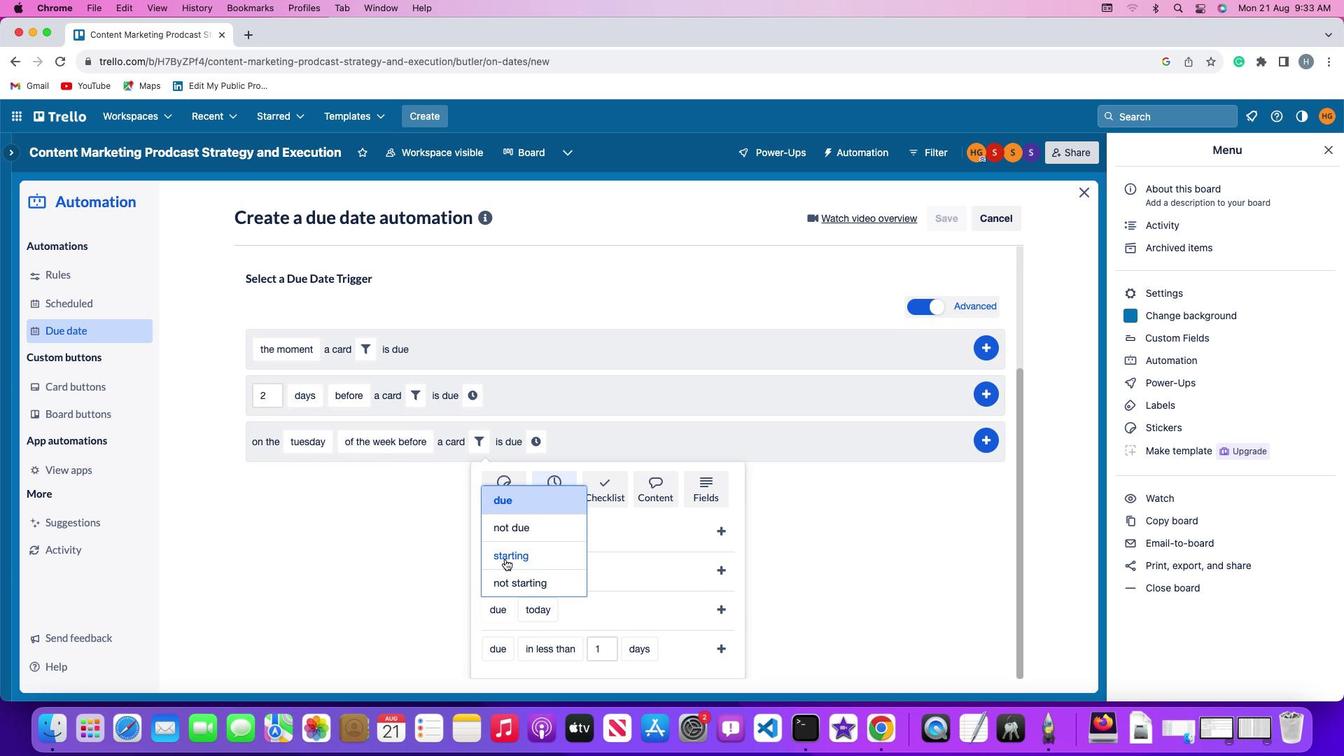 
Action: Mouse pressed left at (503, 556)
Screenshot: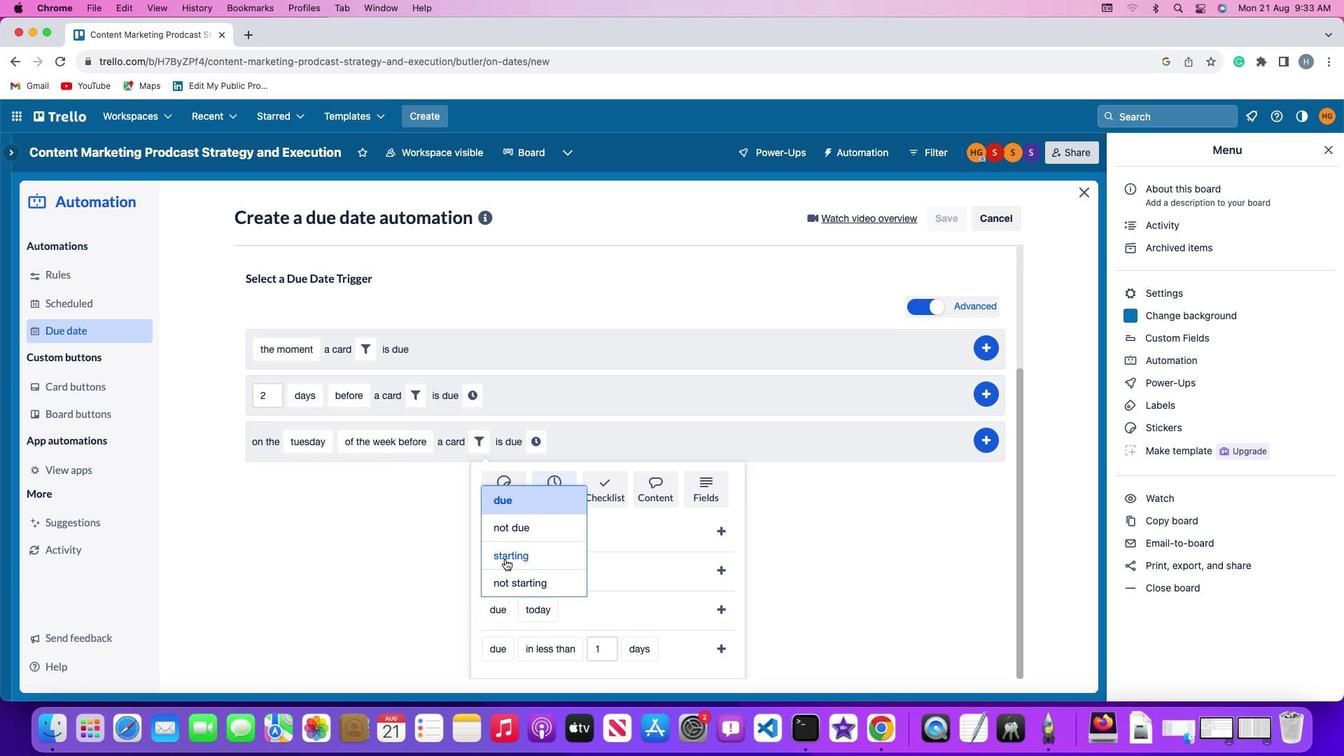 
Action: Mouse moved to (557, 606)
Screenshot: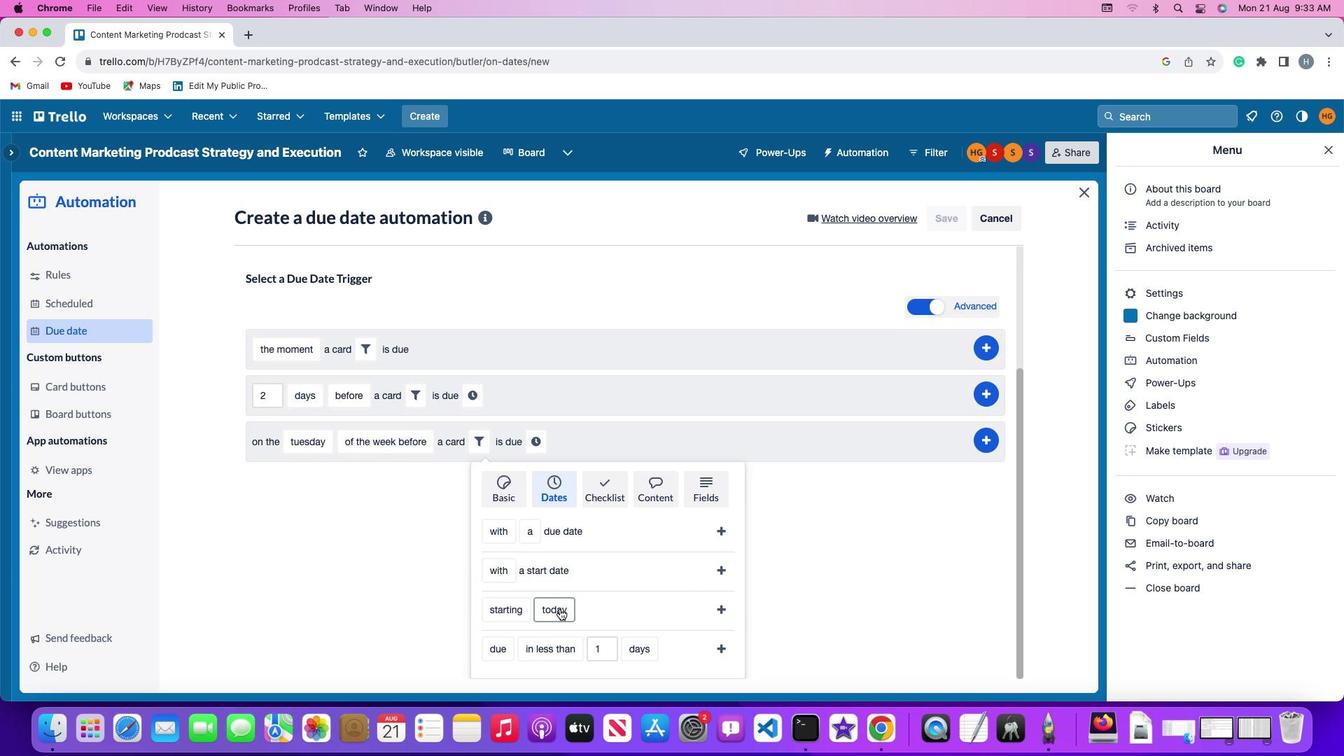
Action: Mouse pressed left at (557, 606)
Screenshot: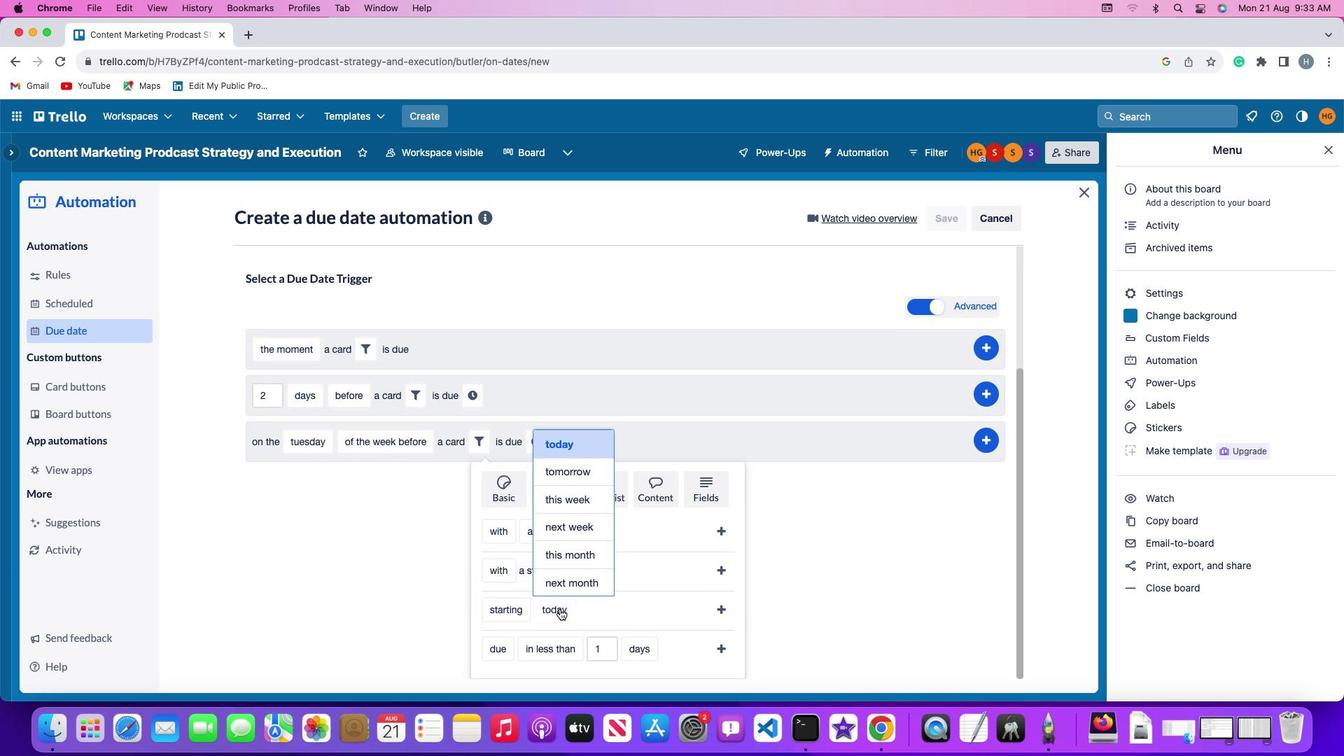
Action: Mouse moved to (569, 528)
Screenshot: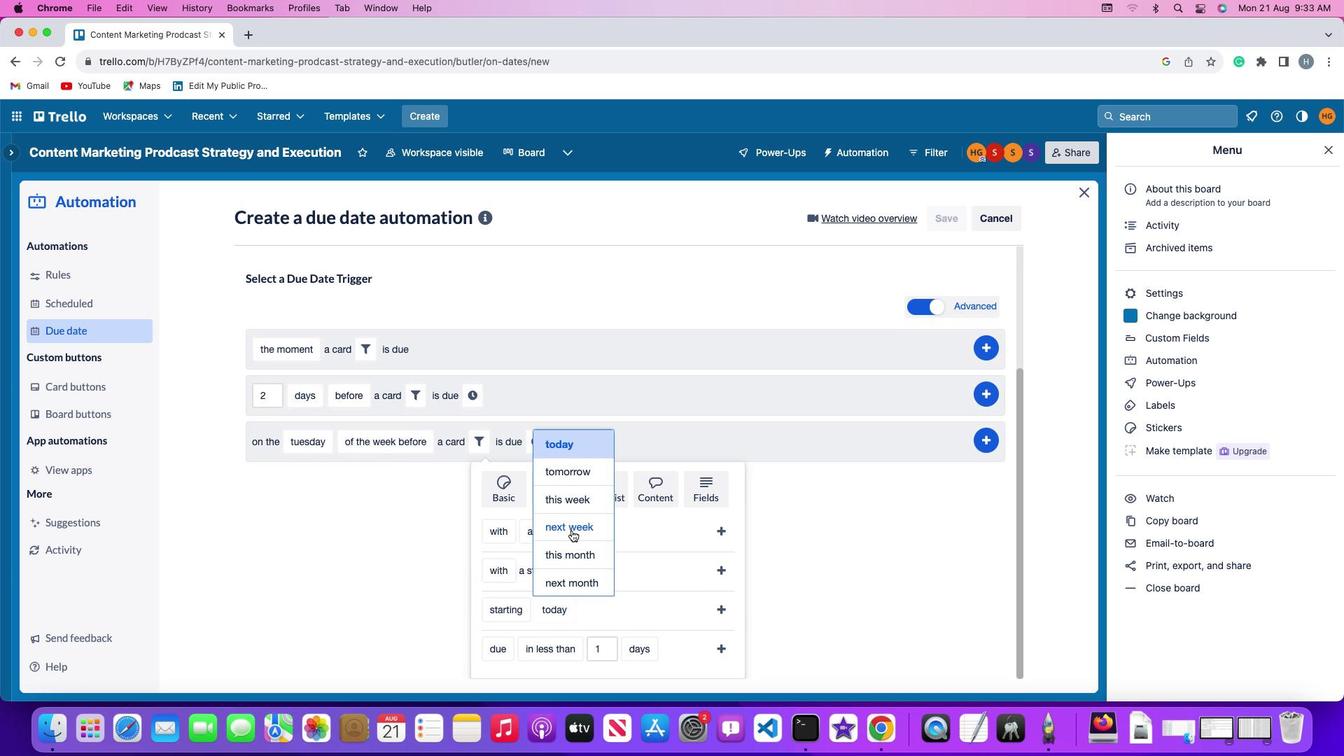 
Action: Mouse pressed left at (569, 528)
Screenshot: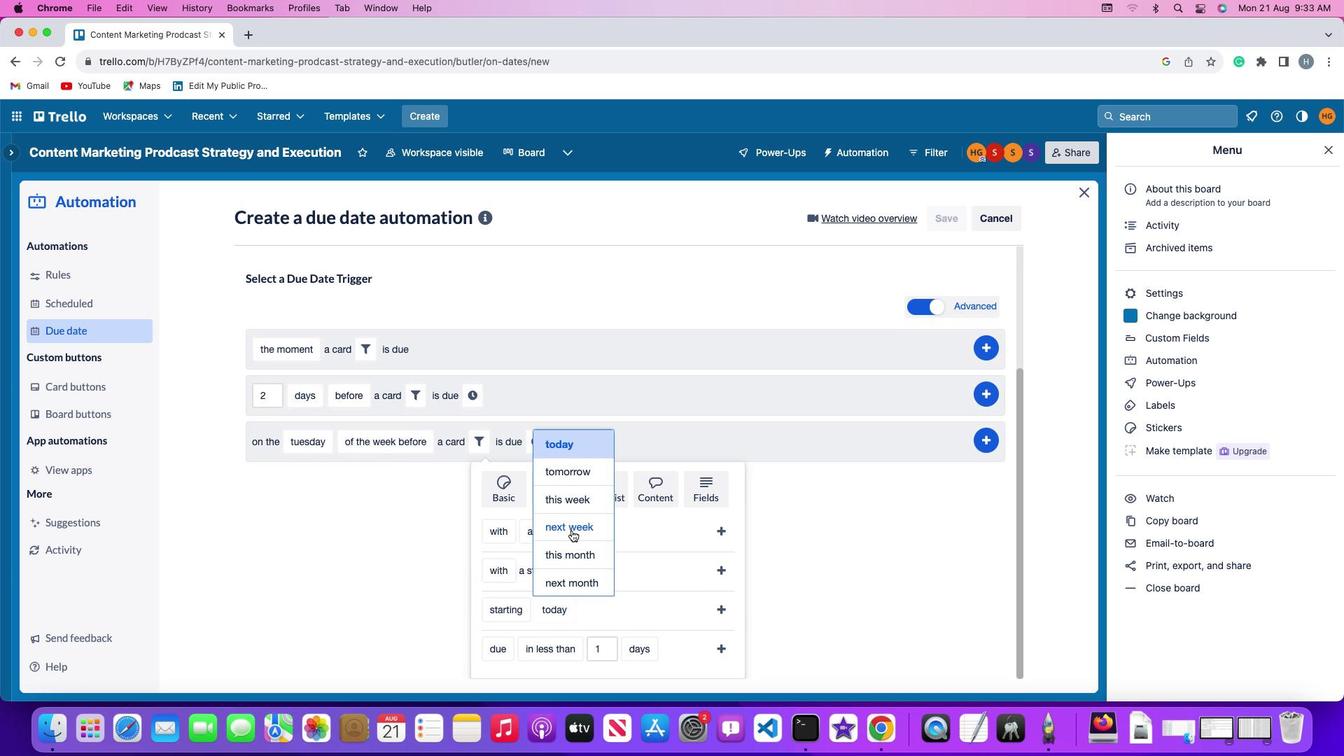 
Action: Mouse moved to (723, 609)
Screenshot: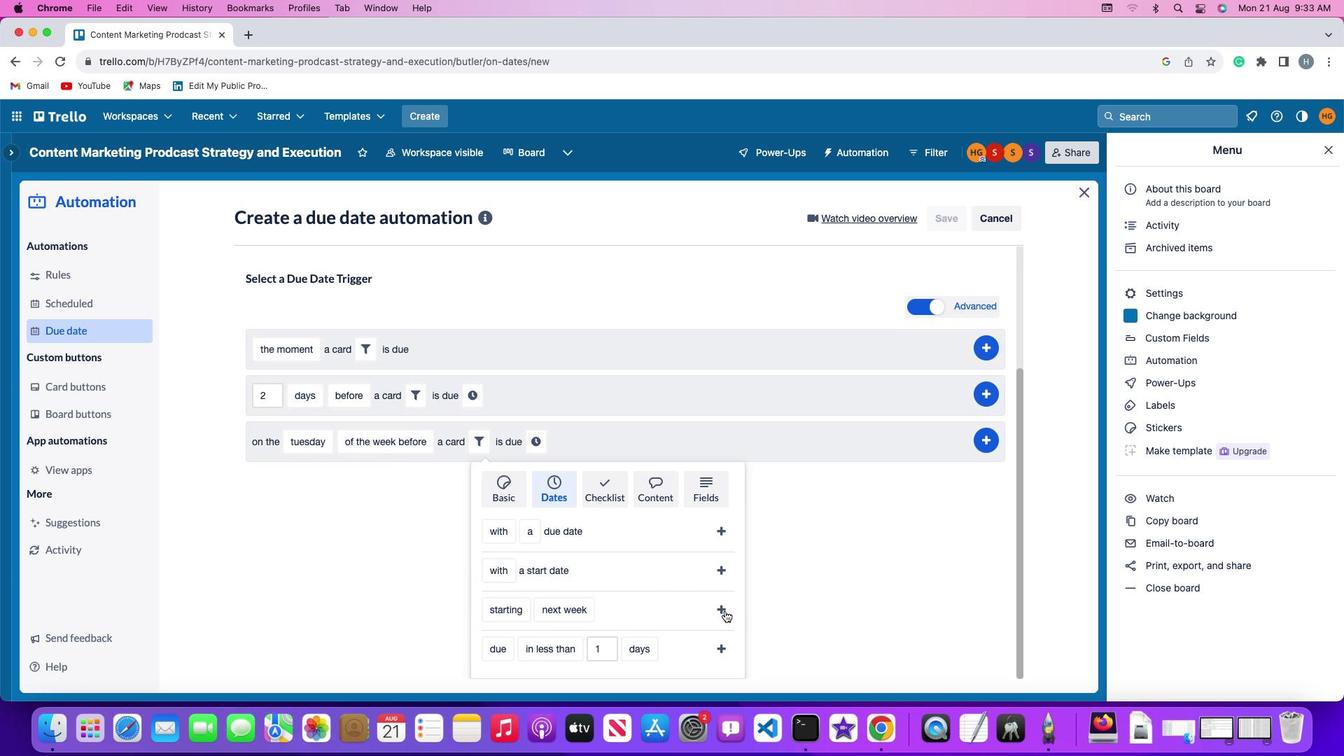 
Action: Mouse pressed left at (723, 609)
Screenshot: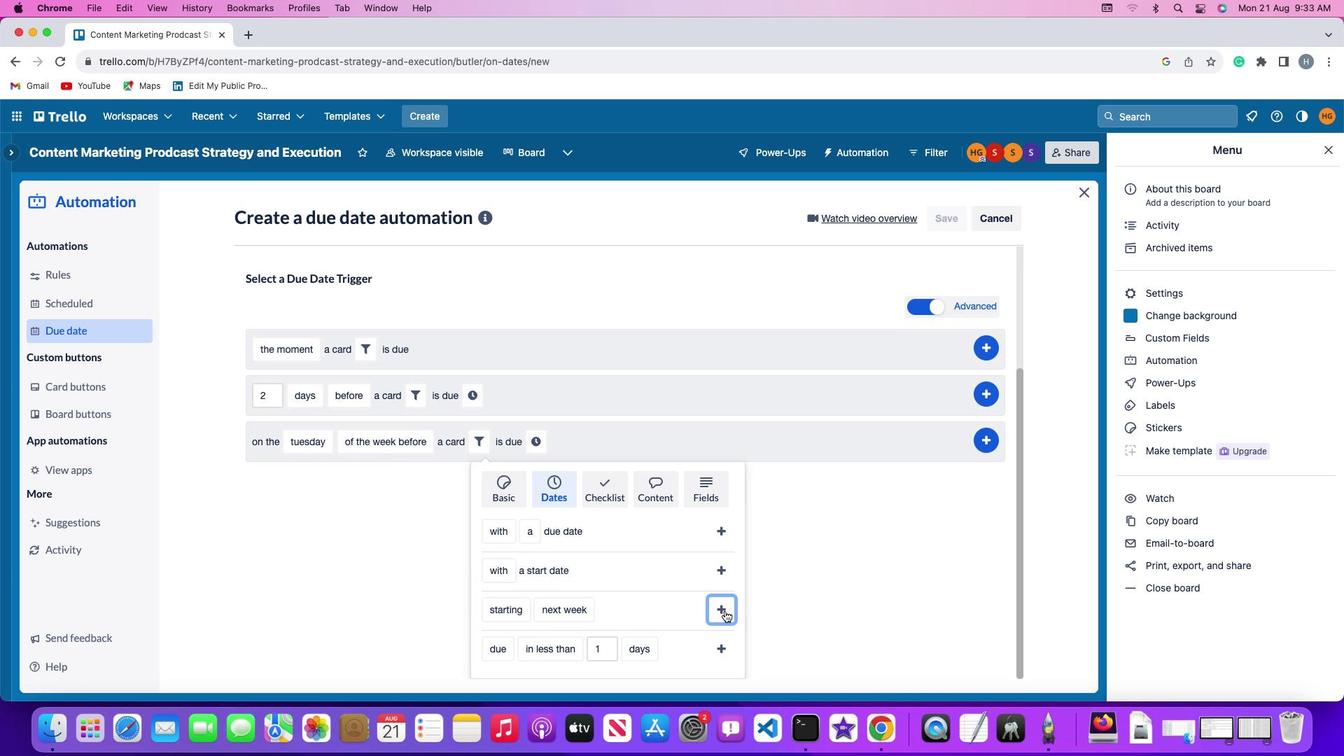
Action: Mouse moved to (651, 608)
Screenshot: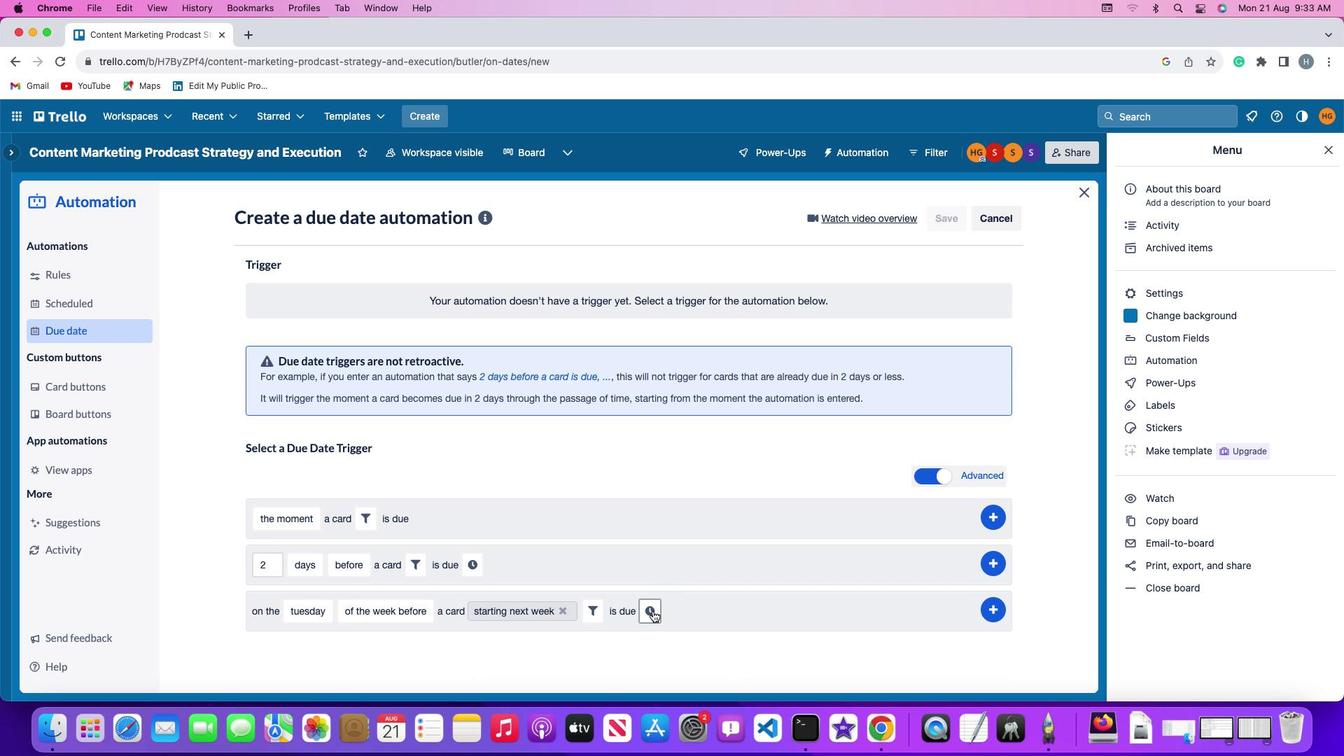 
Action: Mouse pressed left at (651, 608)
Screenshot: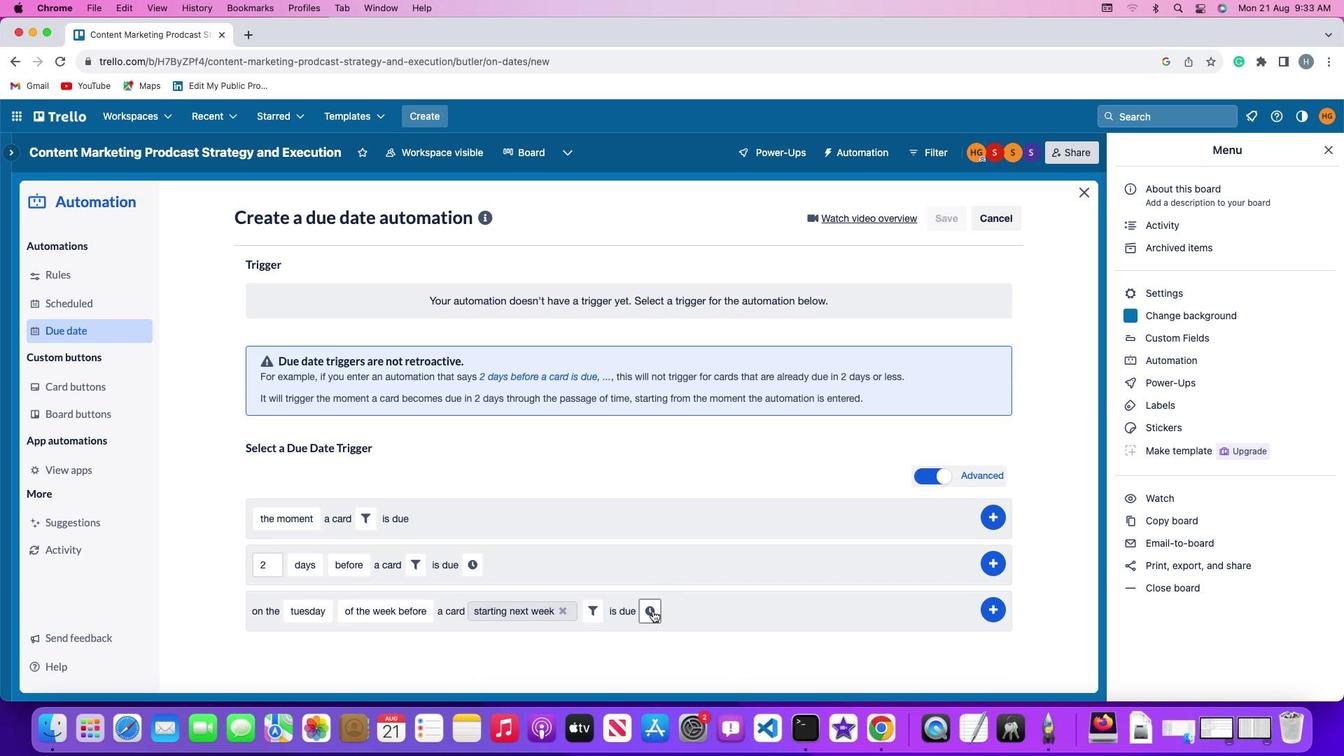 
Action: Mouse moved to (668, 614)
Screenshot: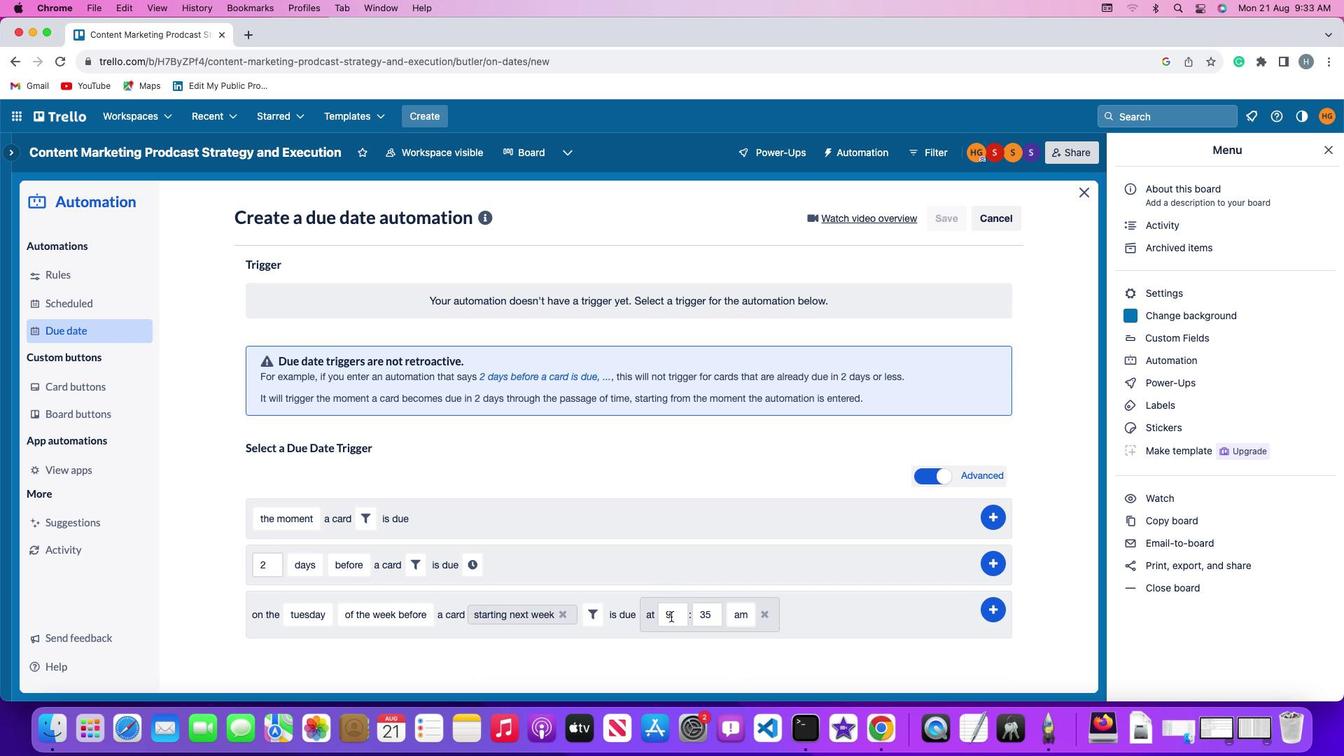 
Action: Mouse pressed left at (668, 614)
Screenshot: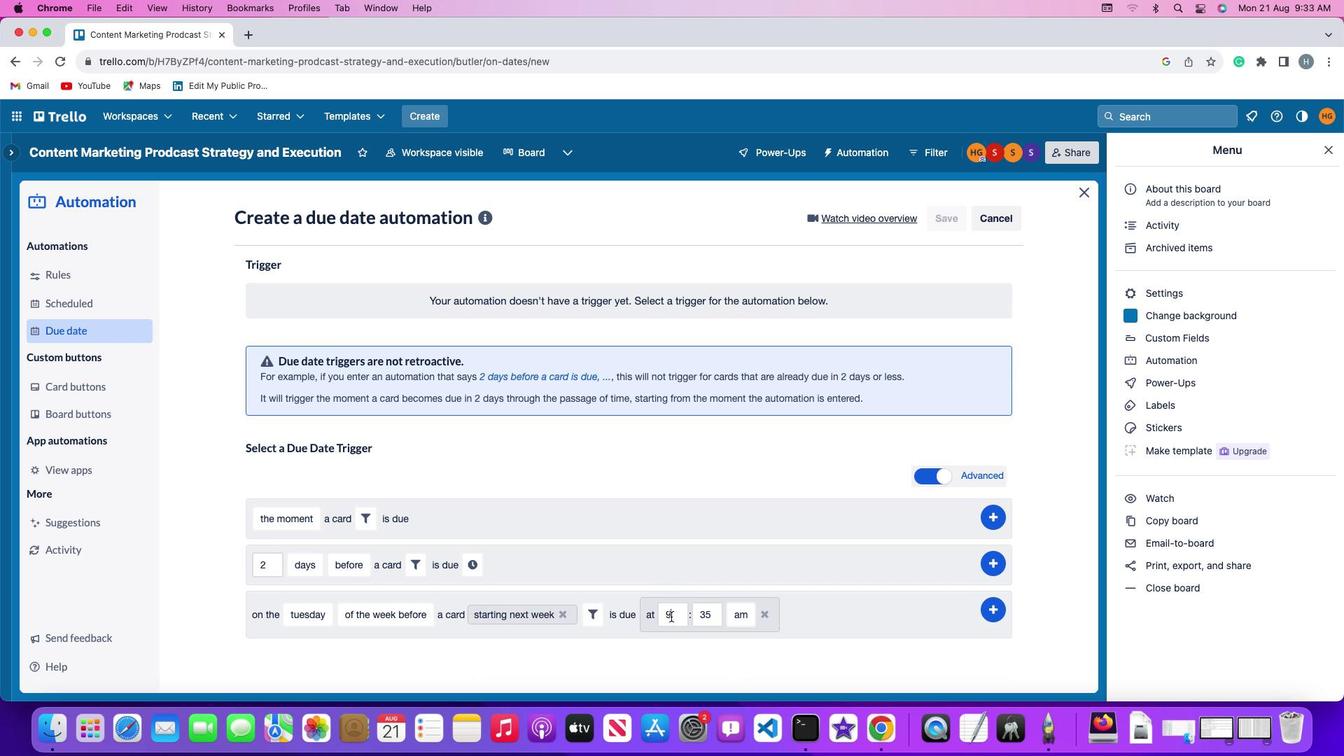 
Action: Mouse moved to (674, 614)
Screenshot: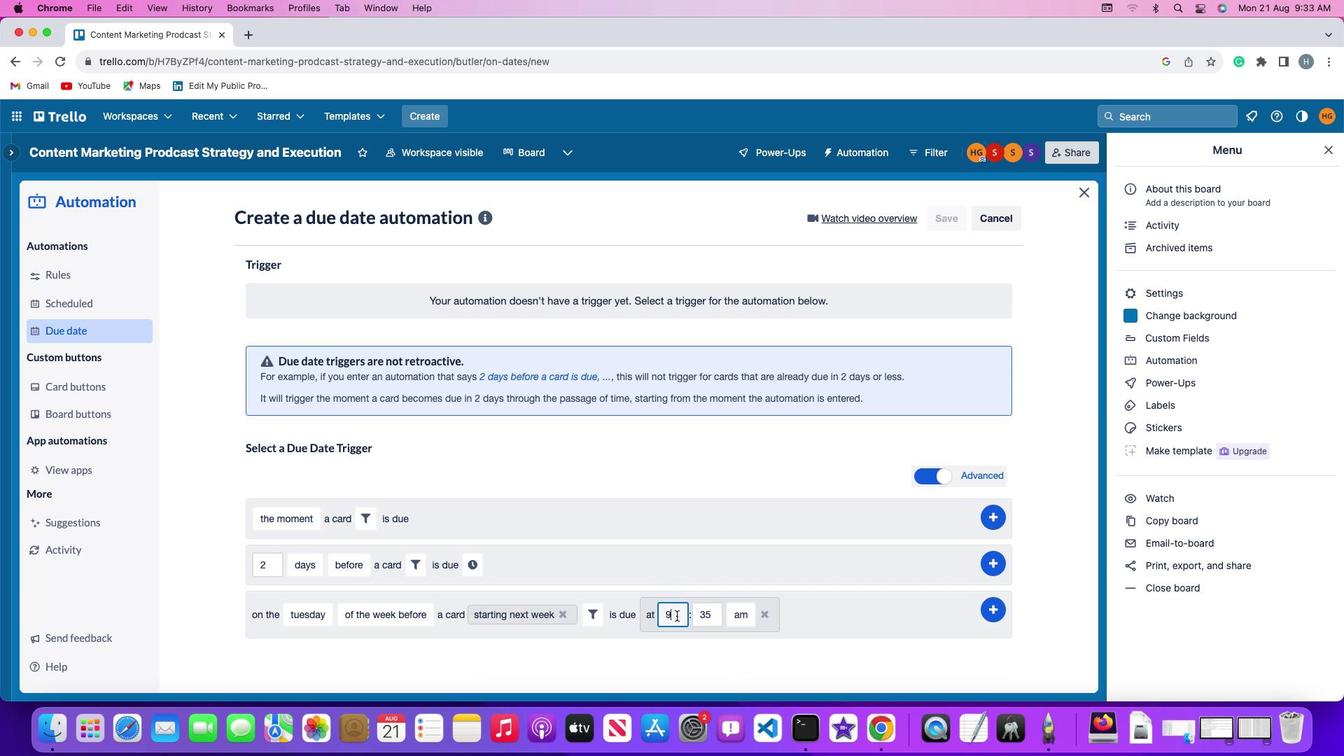 
Action: Key pressed Key.backspace'1''1'
Screenshot: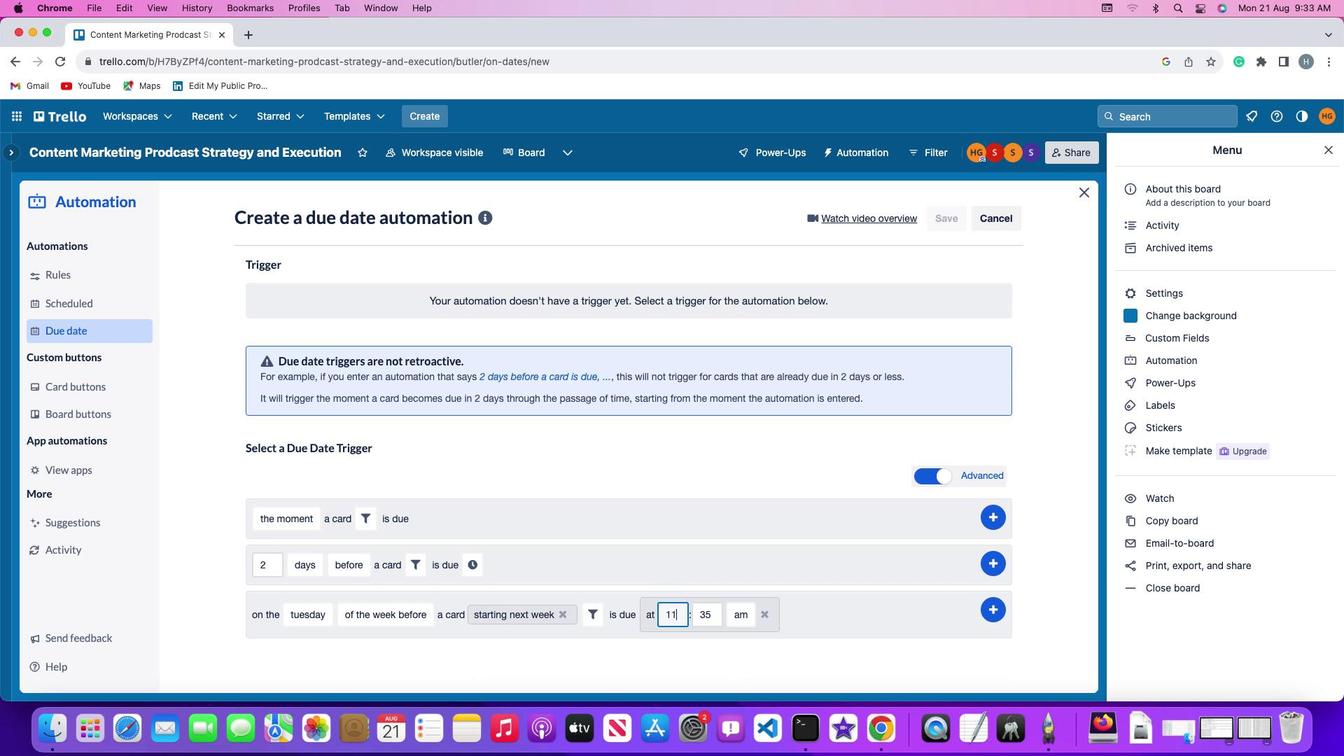 
Action: Mouse moved to (720, 613)
Screenshot: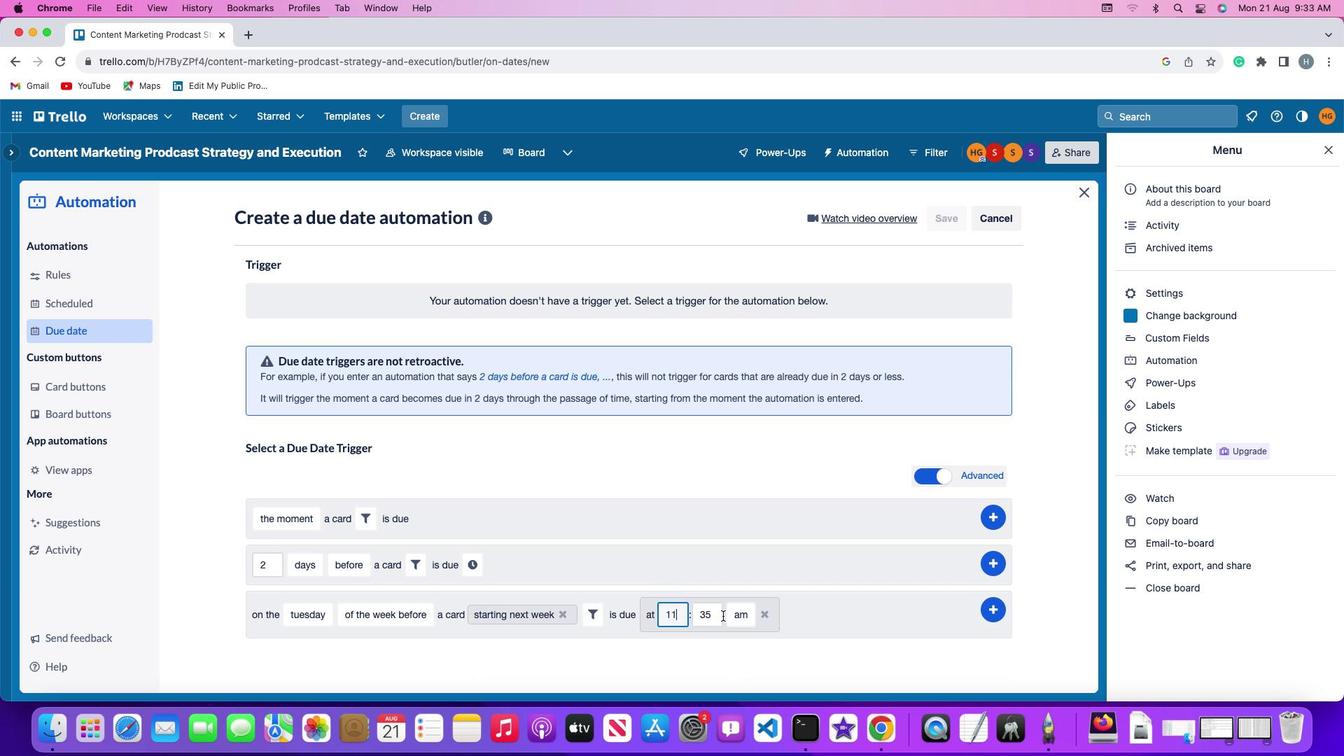 
Action: Mouse pressed left at (720, 613)
Screenshot: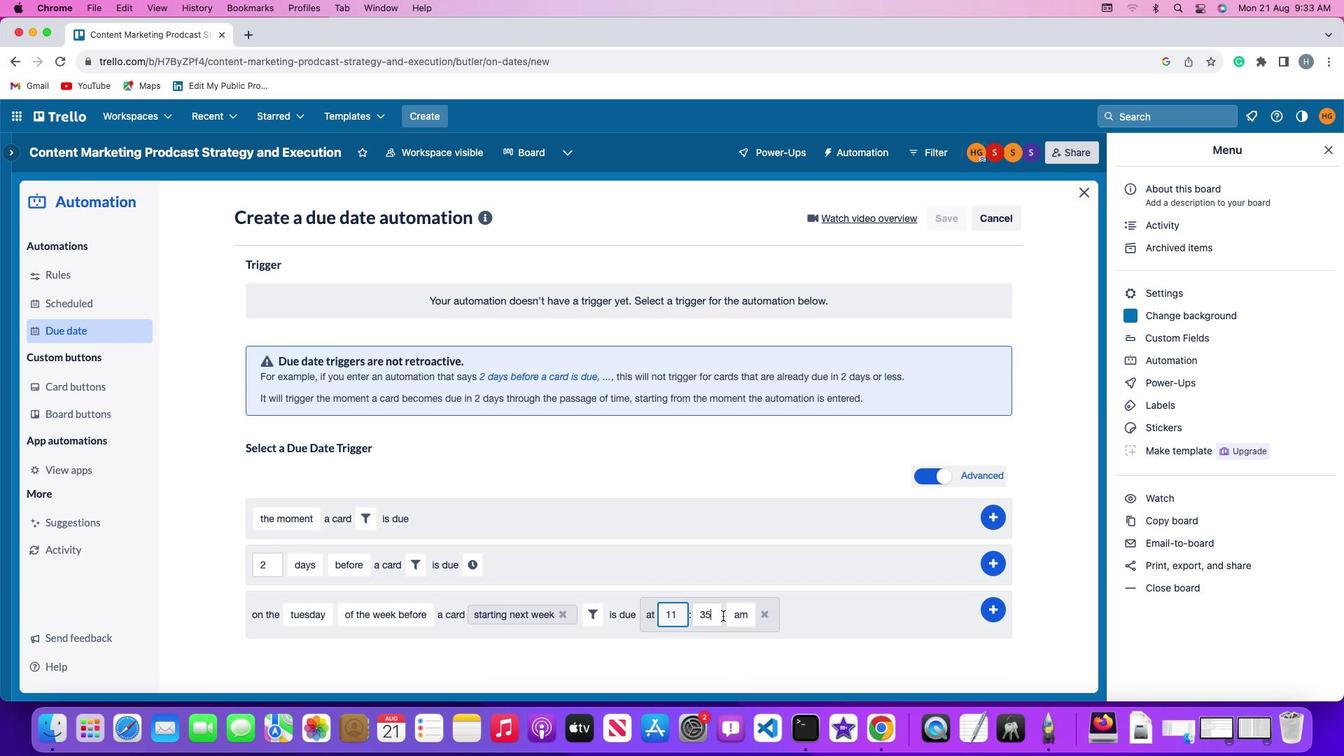 
Action: Mouse moved to (721, 612)
Screenshot: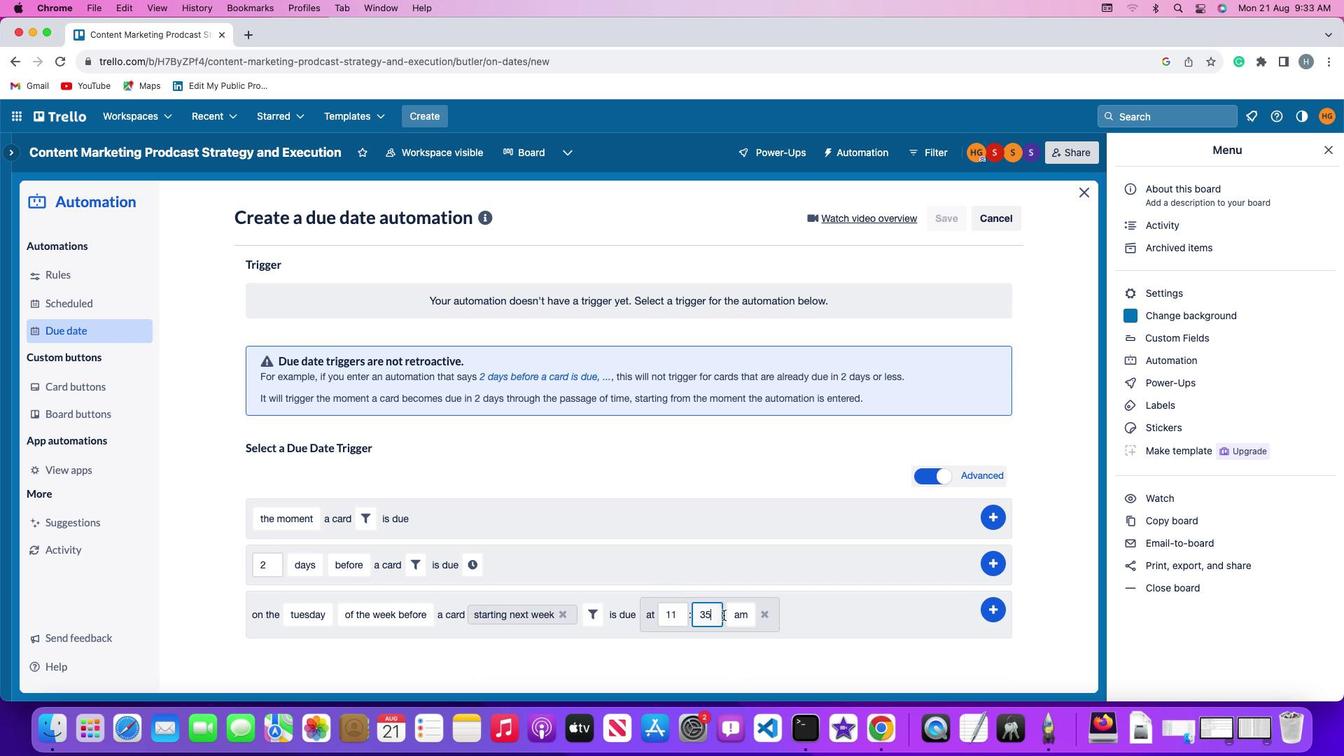 
Action: Key pressed Key.backspaceKey.backspace'0''0'
Screenshot: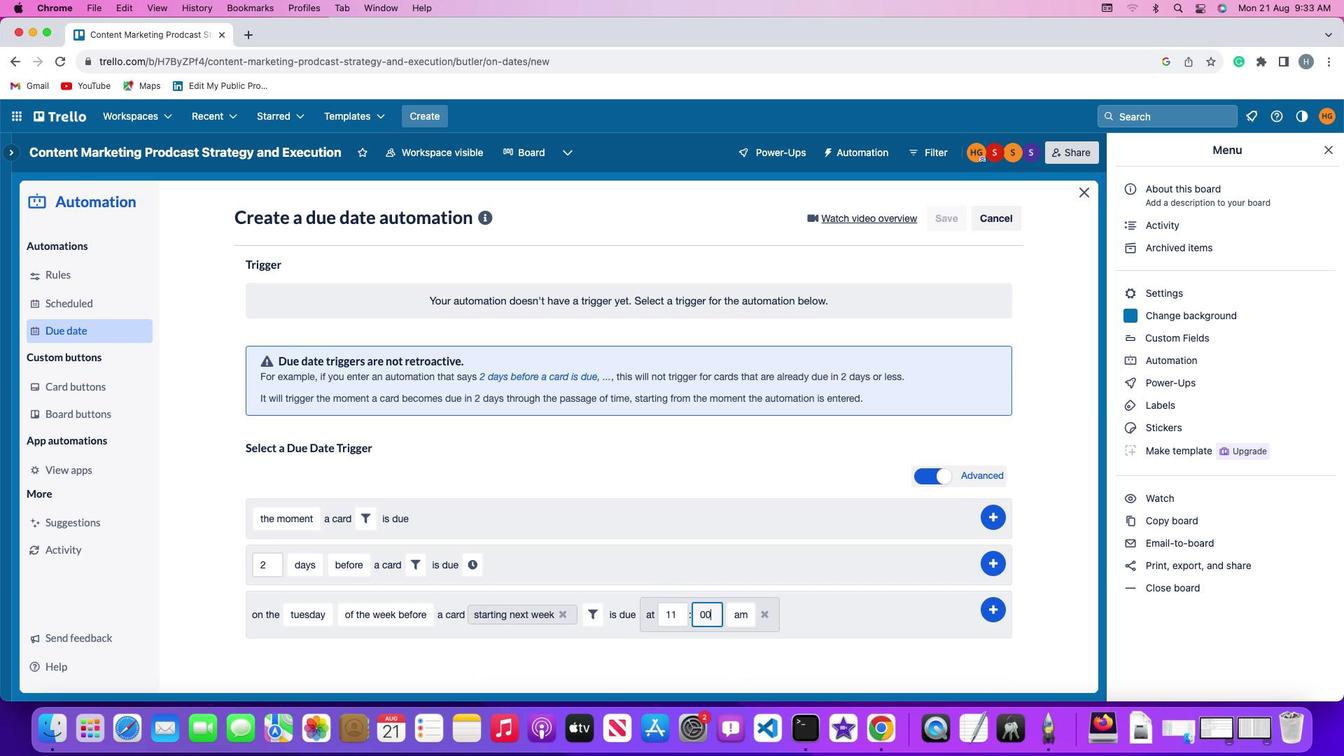 
Action: Mouse moved to (736, 611)
Screenshot: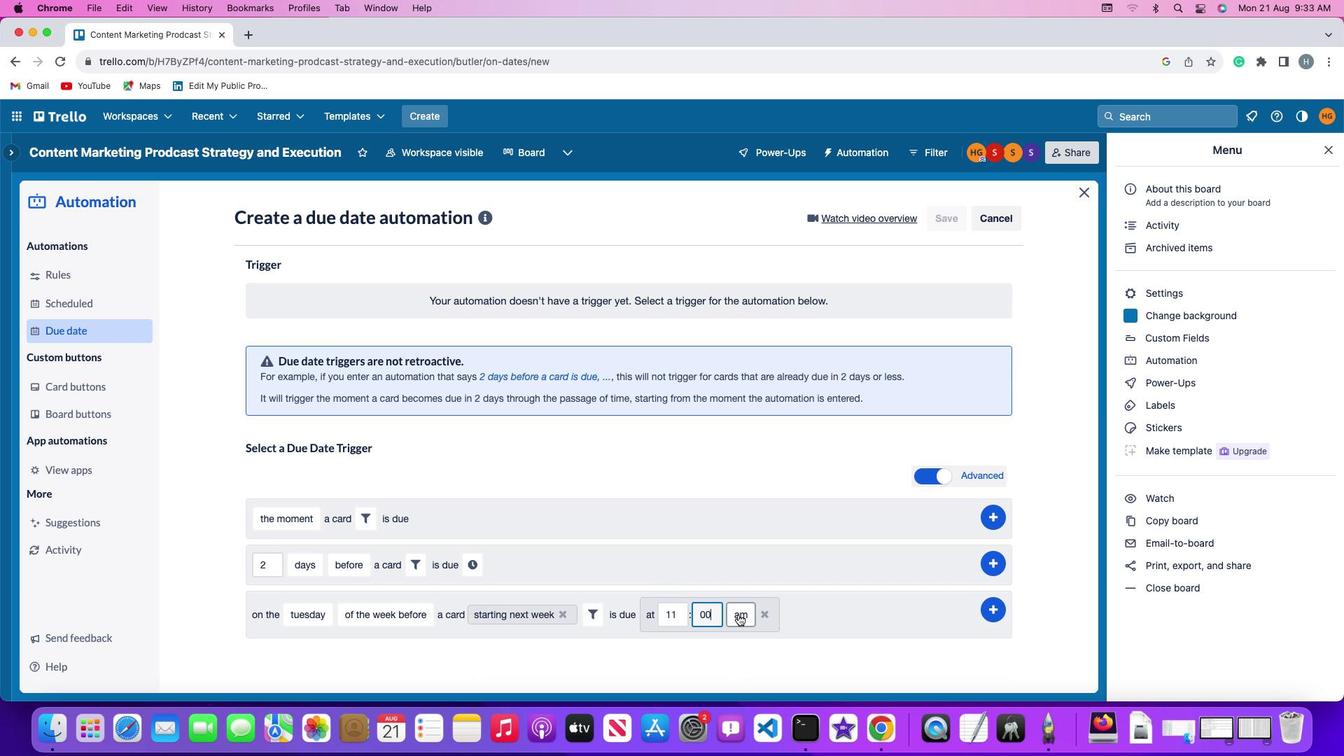
Action: Mouse pressed left at (736, 611)
Screenshot: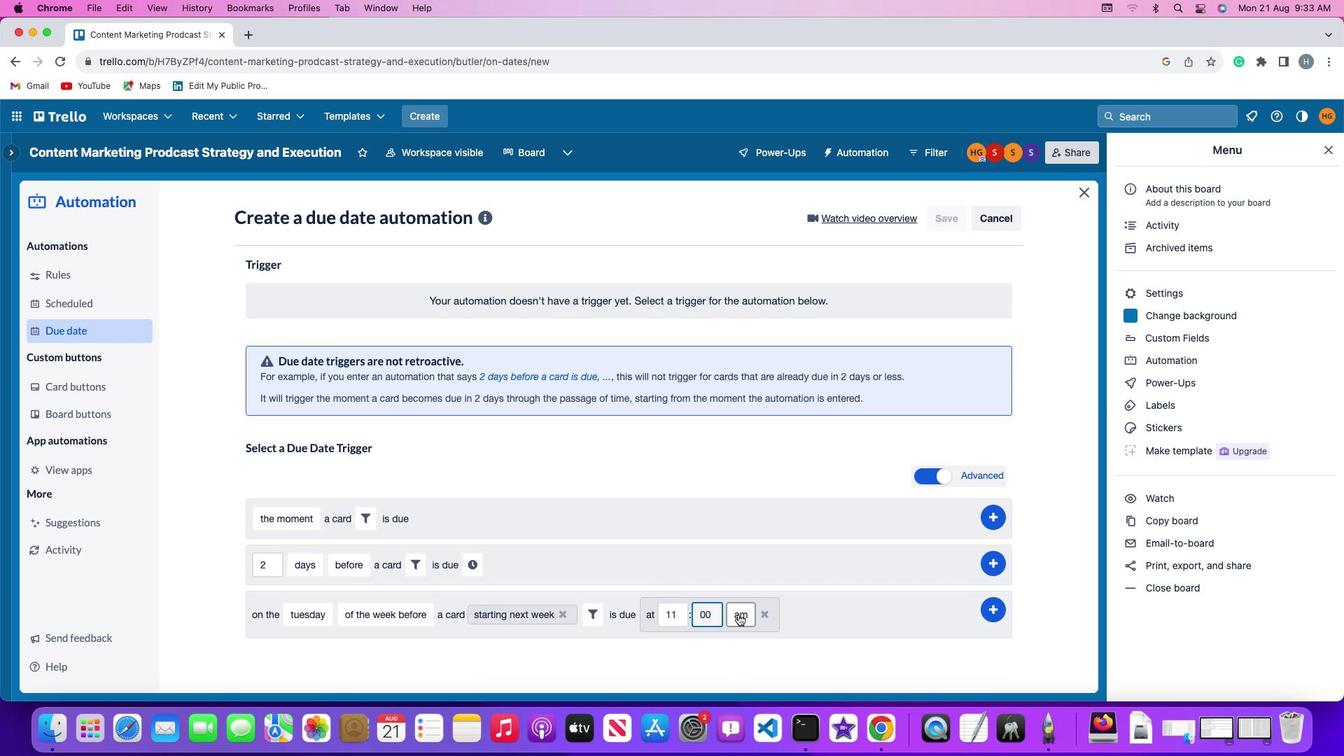 
Action: Mouse moved to (741, 640)
Screenshot: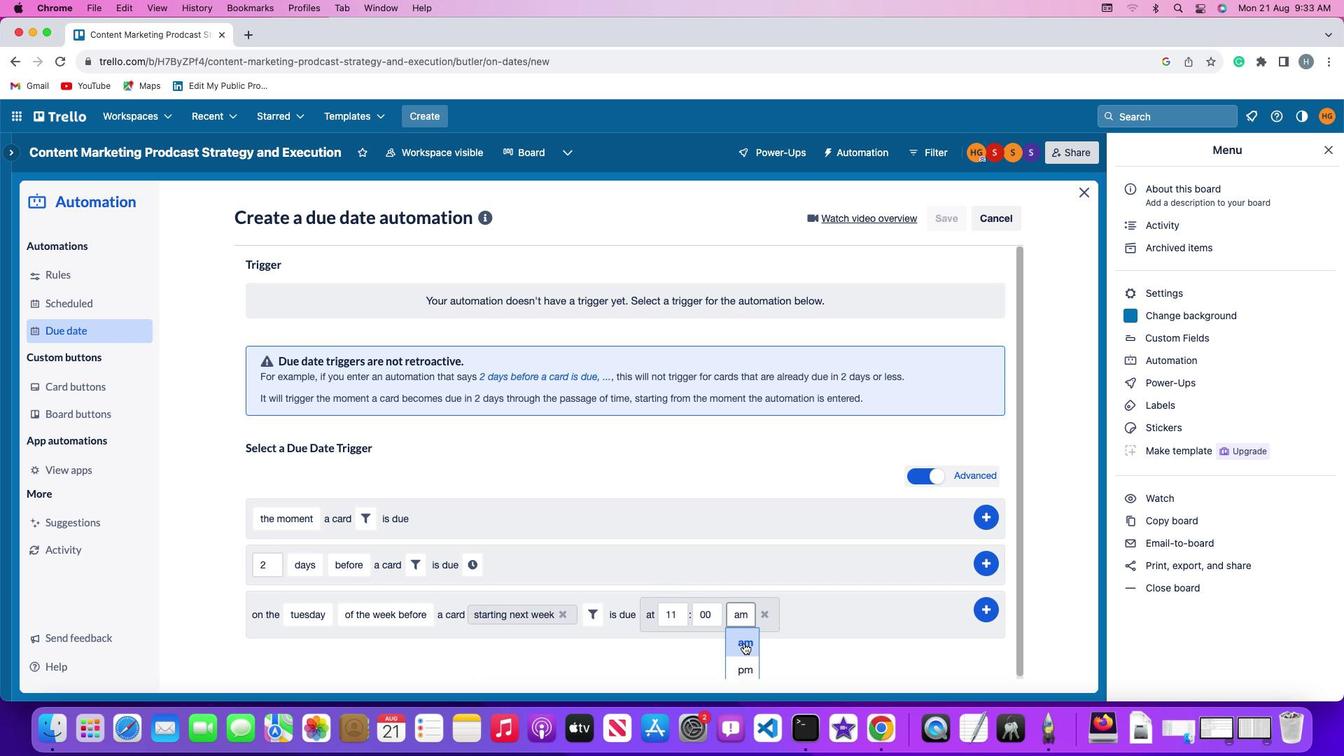 
Action: Mouse pressed left at (741, 640)
Screenshot: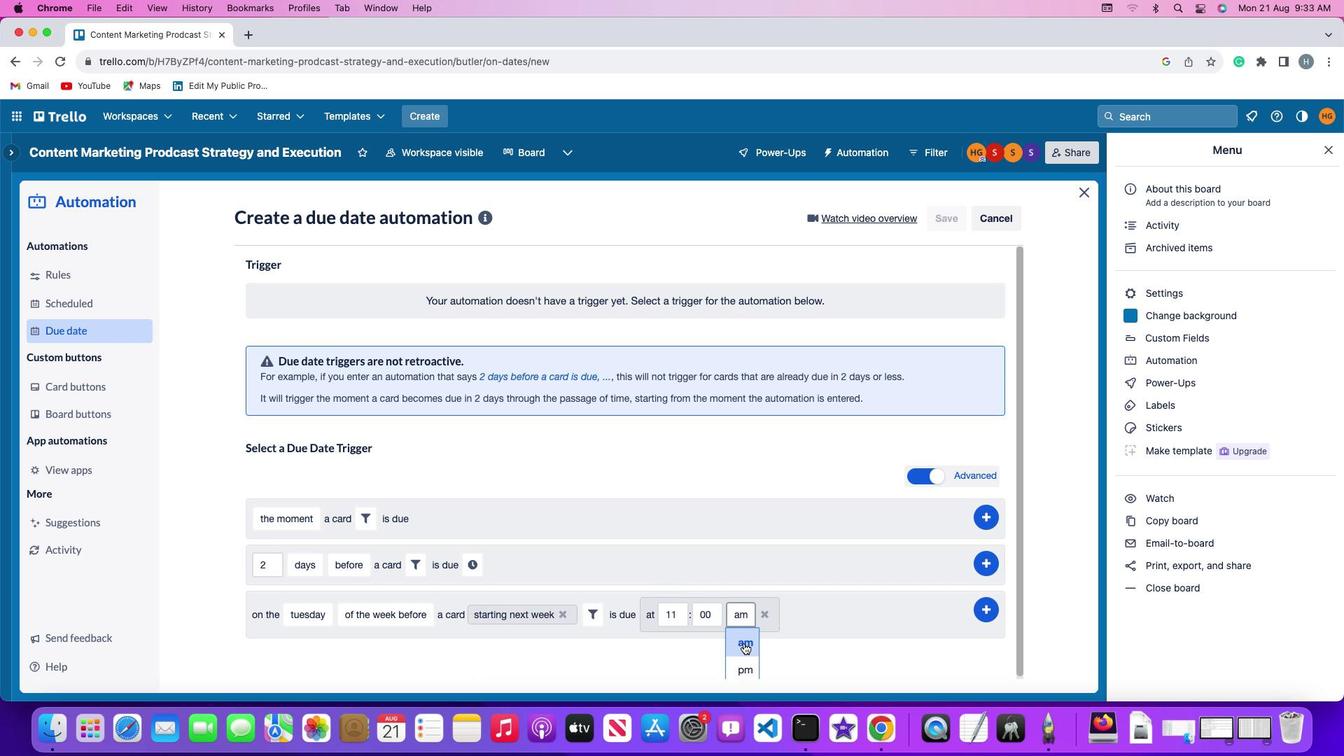 
Action: Mouse moved to (993, 604)
Screenshot: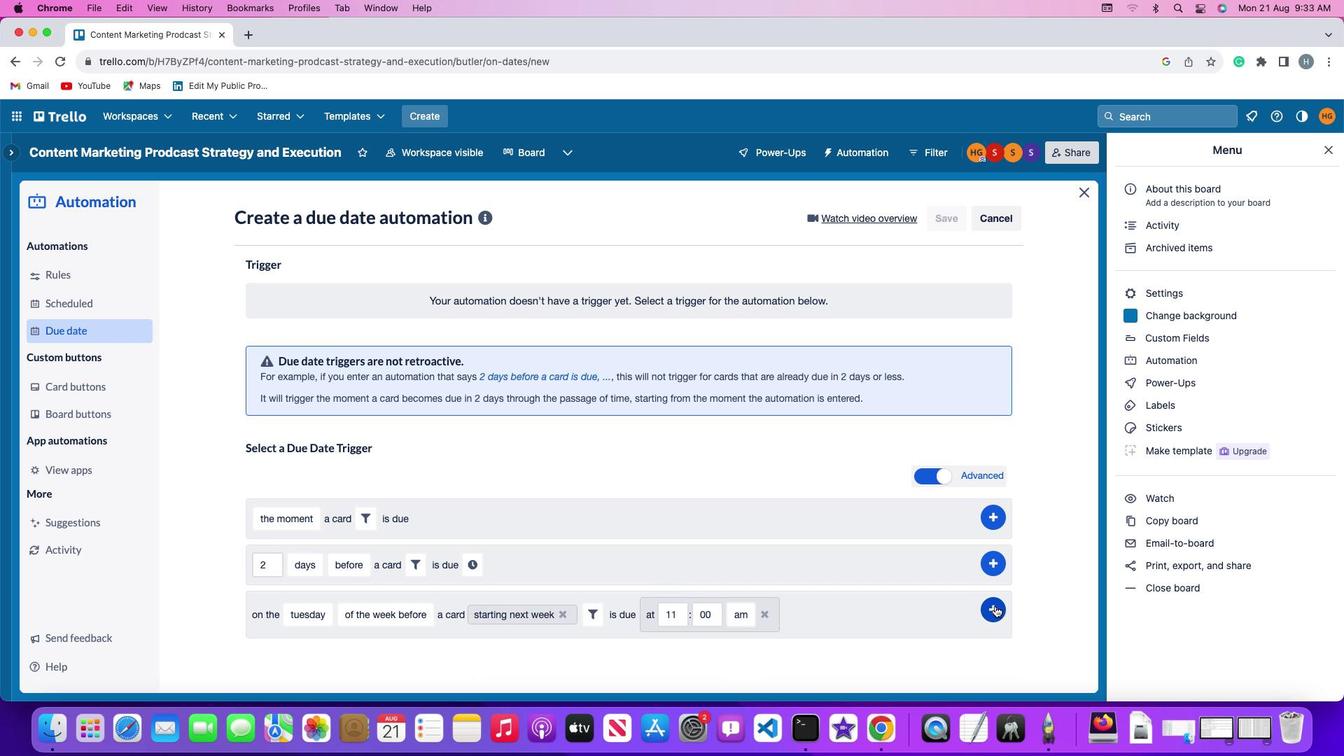 
Action: Mouse pressed left at (993, 604)
Screenshot: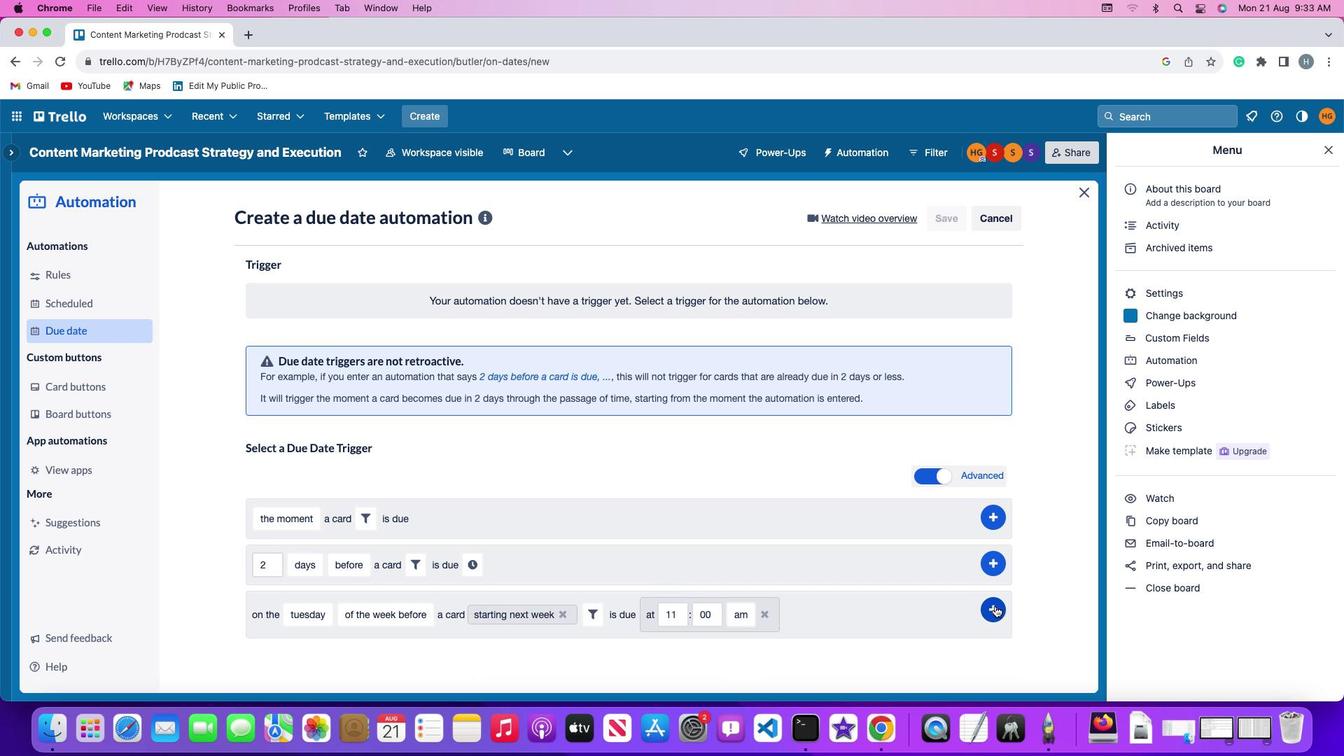 
Action: Mouse moved to (1046, 495)
Screenshot: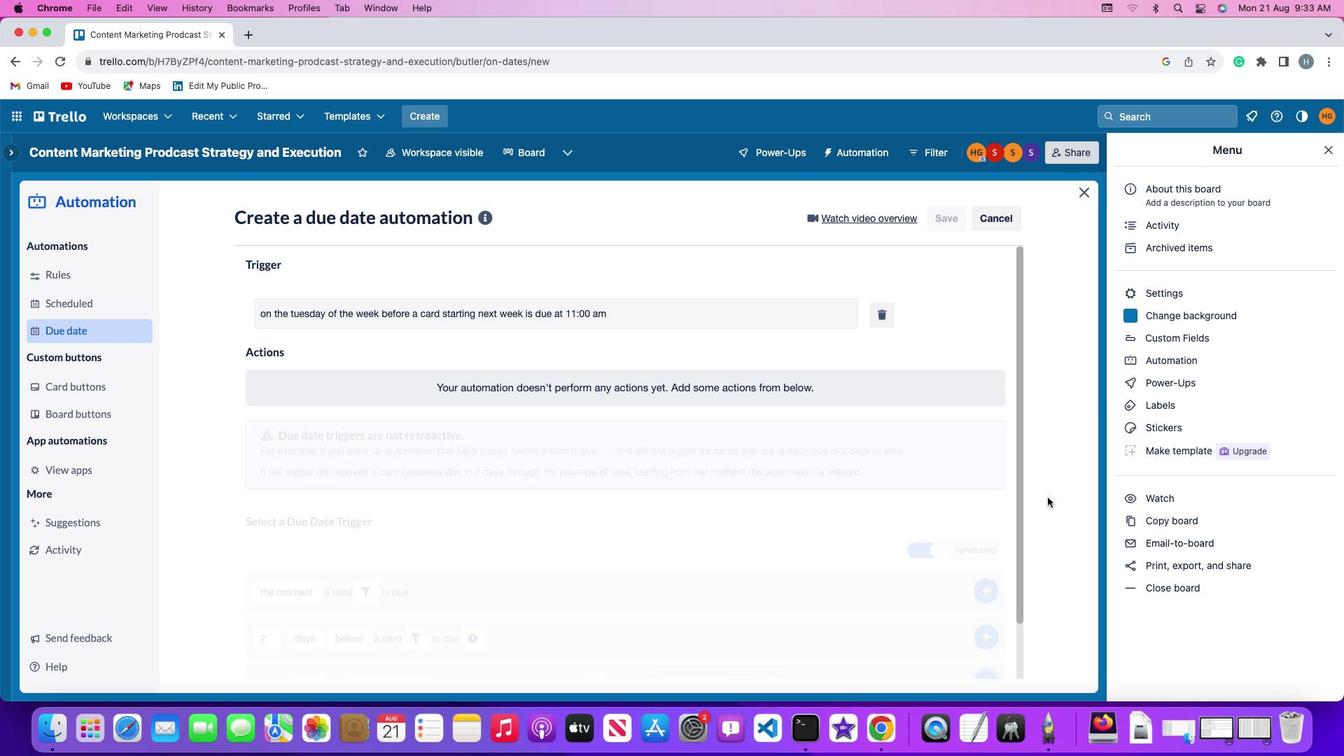 
